 Task: Find a place to stay in Bowie, United States from August 3 to August 7, 2023, for 2 guests, with a price range of ₹4000 to ₹9000, 1 bedroom, 1 bed, 1 bathroom, and amenities like kitchen and free parking.
Action: Mouse moved to (444, 91)
Screenshot: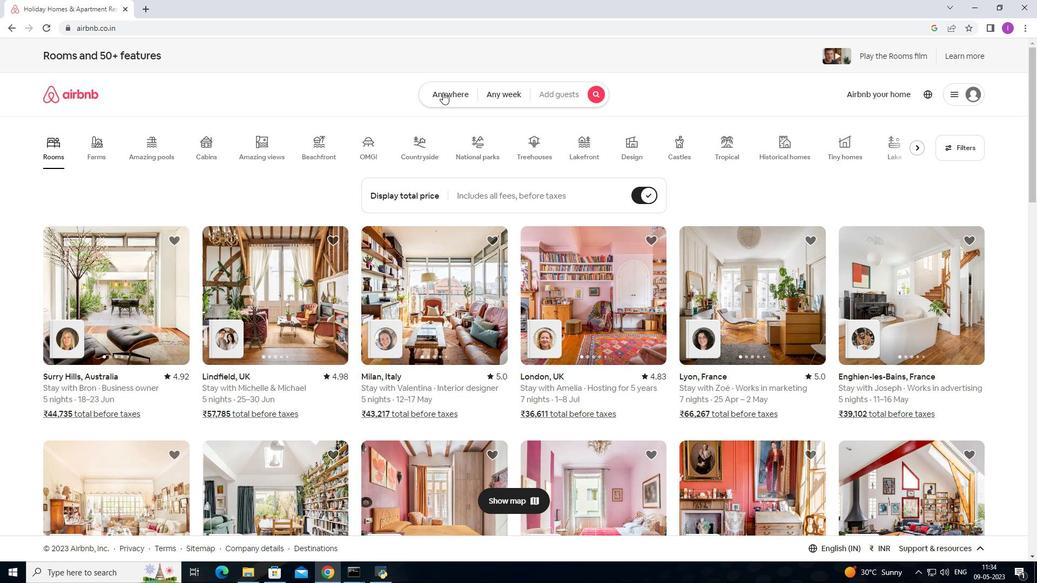 
Action: Mouse pressed left at (444, 91)
Screenshot: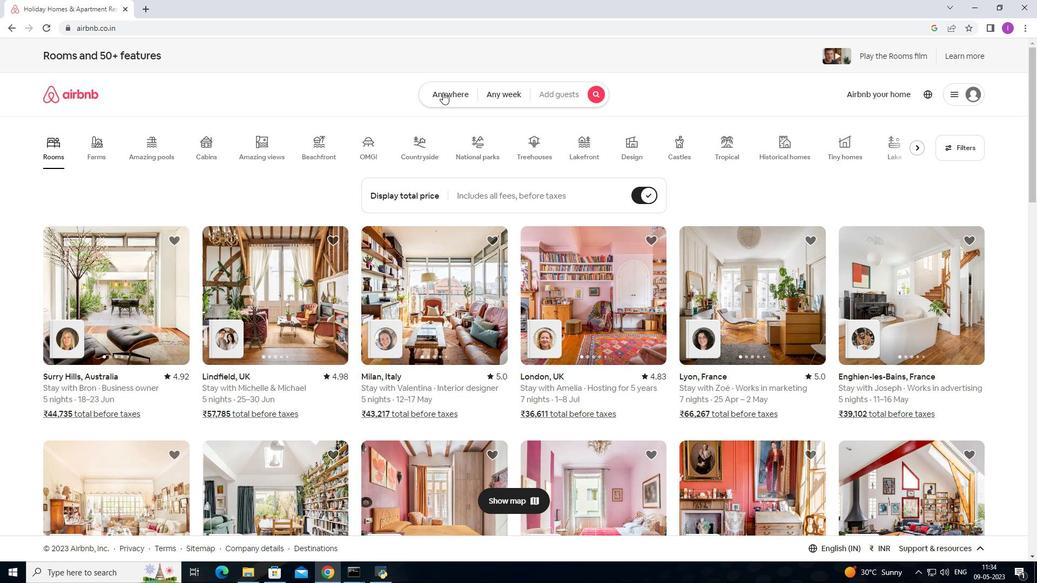 
Action: Mouse moved to (352, 131)
Screenshot: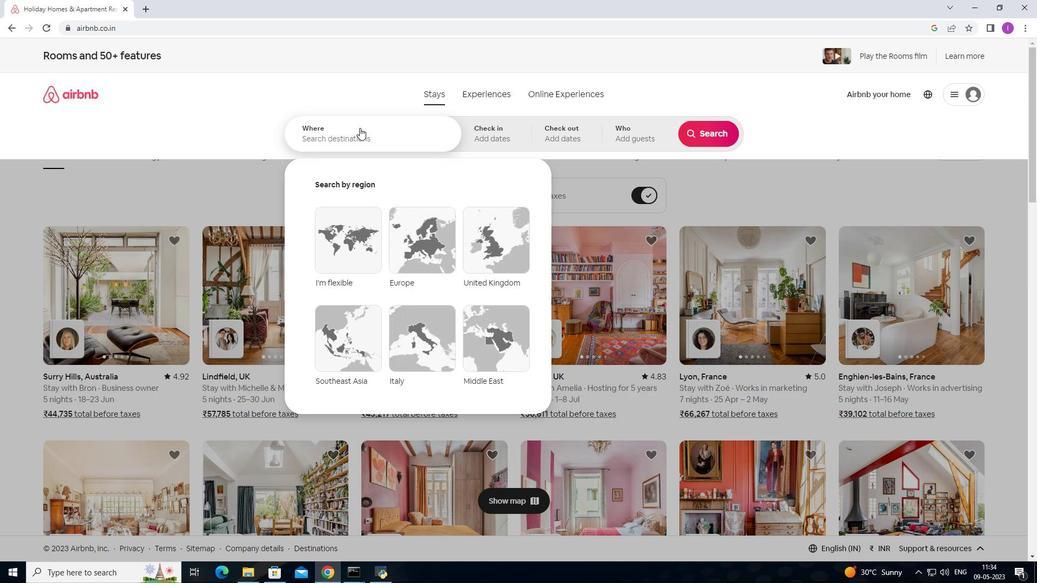
Action: Mouse pressed left at (352, 131)
Screenshot: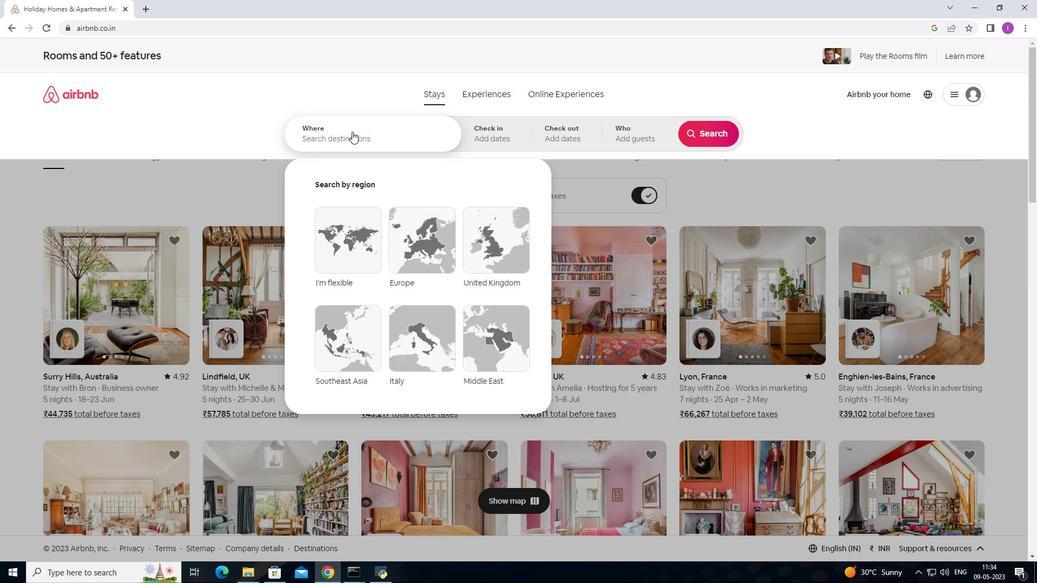 
Action: Mouse moved to (363, 130)
Screenshot: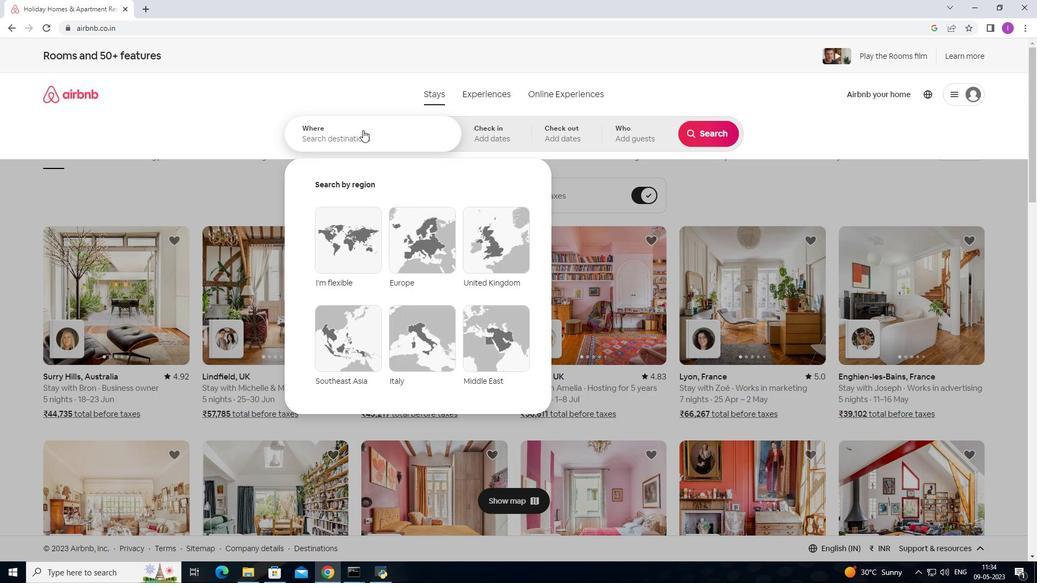 
Action: Key pressed <Key.shift><Key.shift><Key.shift><Key.shift><Key.shift><Key.shift><Key.shift><Key.shift><Key.shift><Key.shift><Key.shift><Key.shift>Bowie,<Key.shift>United<Key.space>states
Screenshot: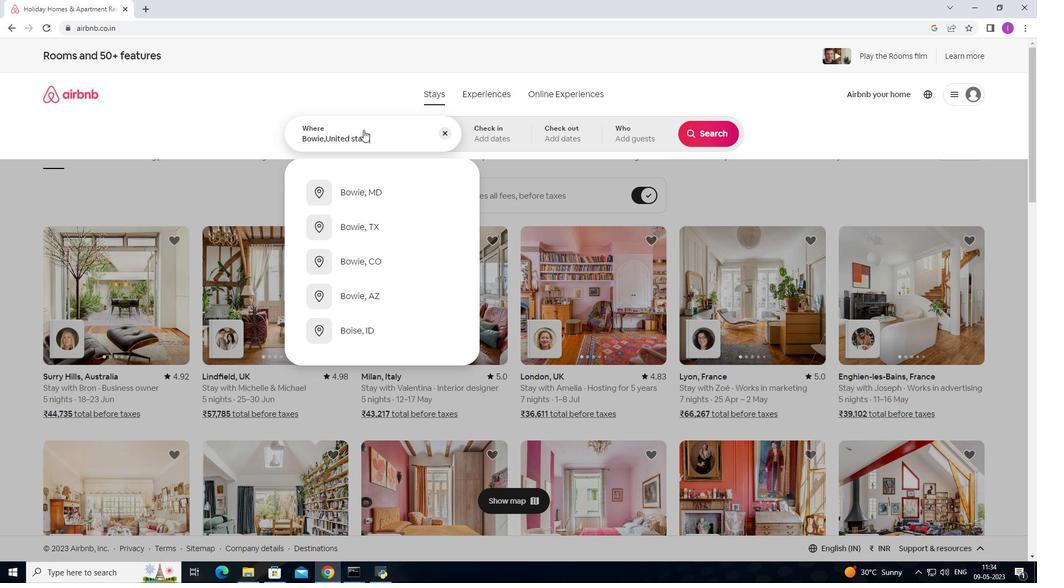 
Action: Mouse moved to (491, 139)
Screenshot: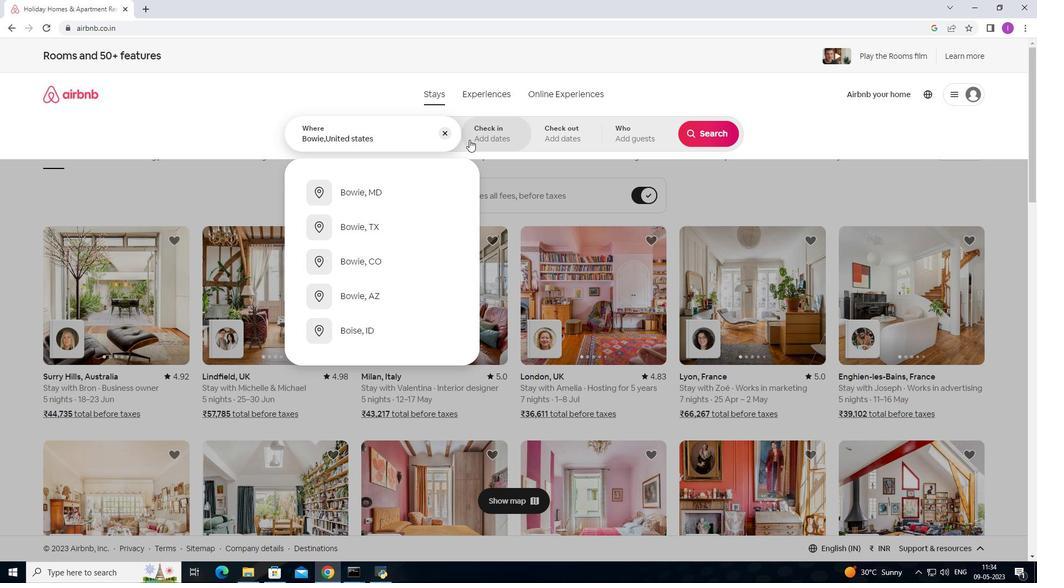 
Action: Mouse pressed left at (491, 139)
Screenshot: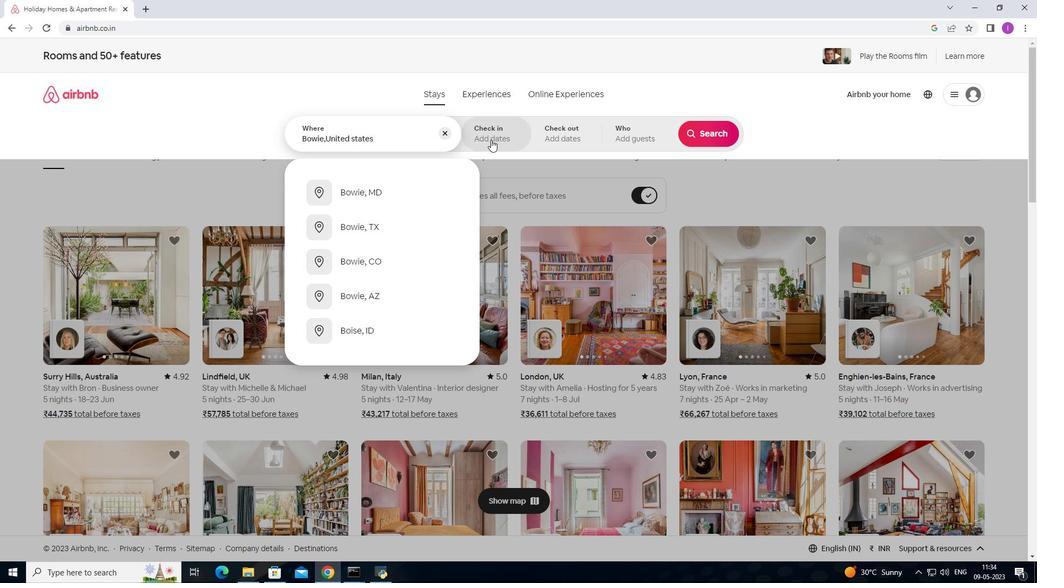 
Action: Mouse moved to (708, 214)
Screenshot: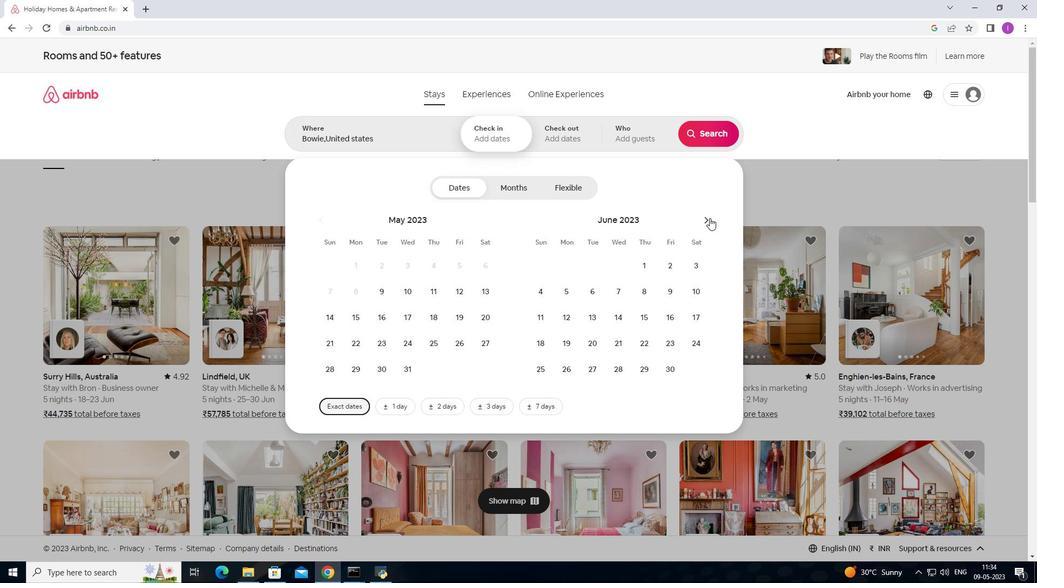 
Action: Mouse pressed left at (708, 214)
Screenshot: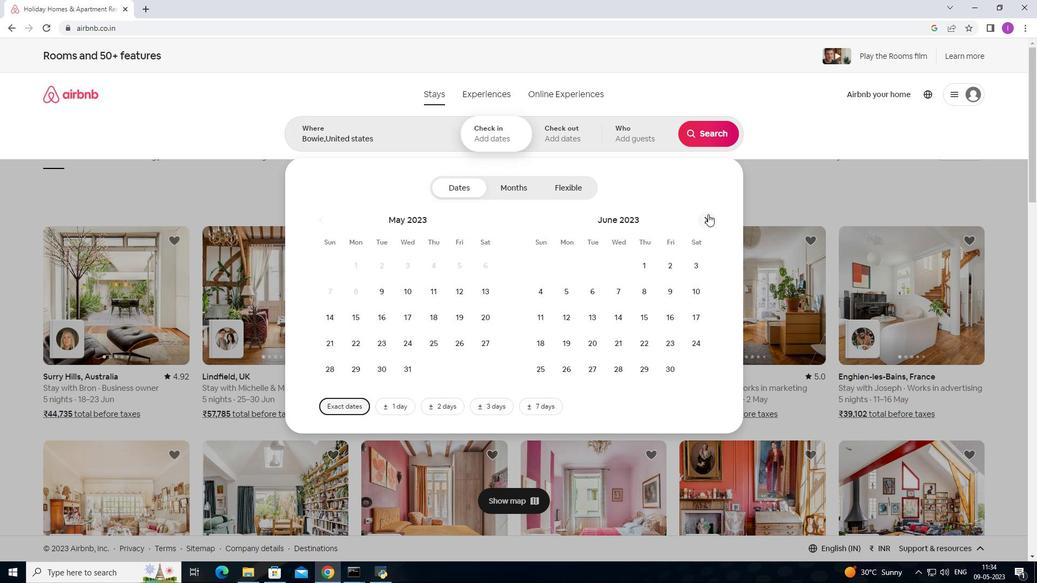 
Action: Mouse pressed left at (708, 214)
Screenshot: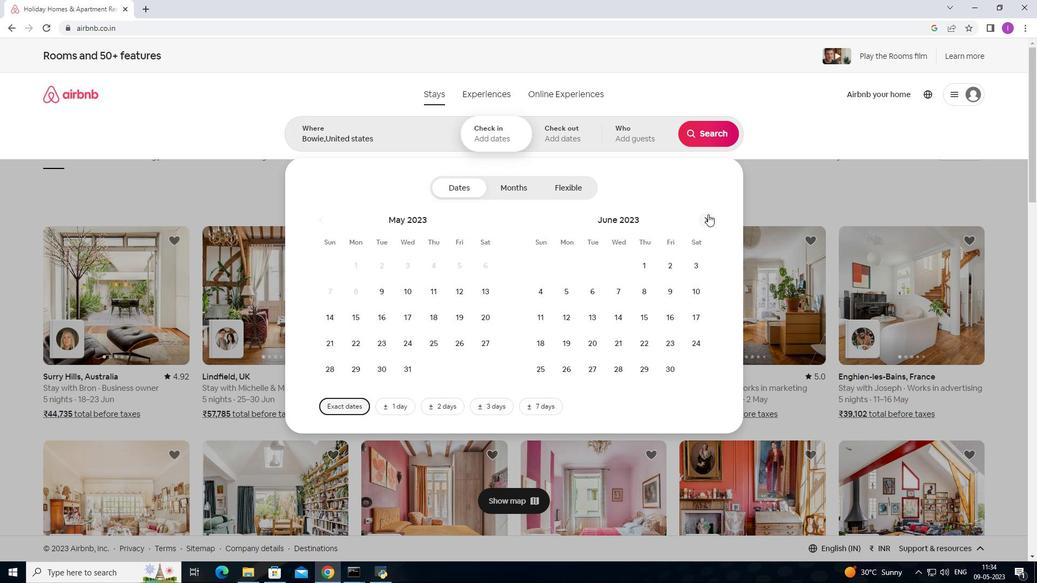 
Action: Mouse moved to (651, 270)
Screenshot: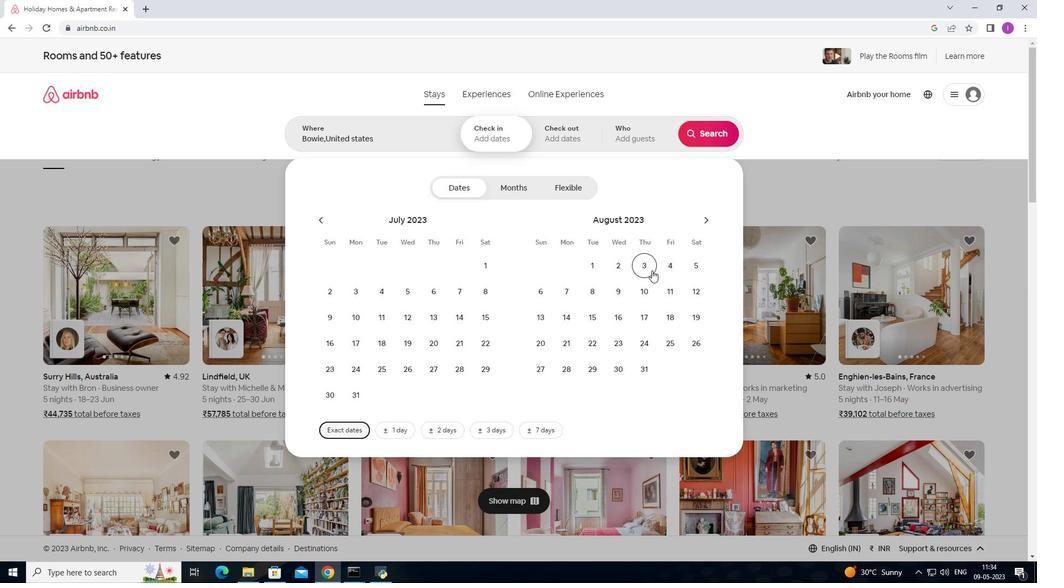 
Action: Mouse pressed left at (651, 270)
Screenshot: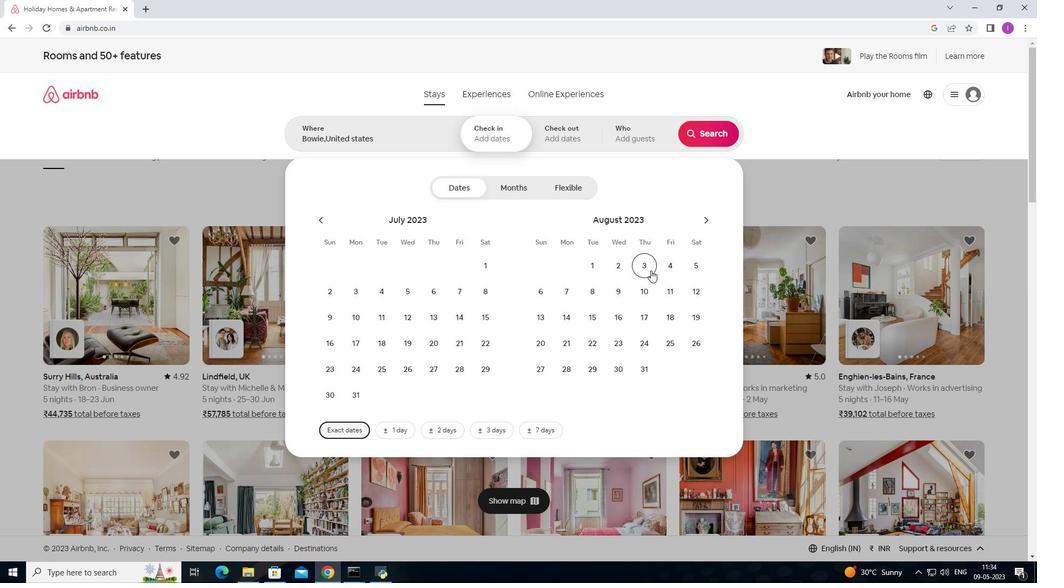 
Action: Mouse moved to (570, 297)
Screenshot: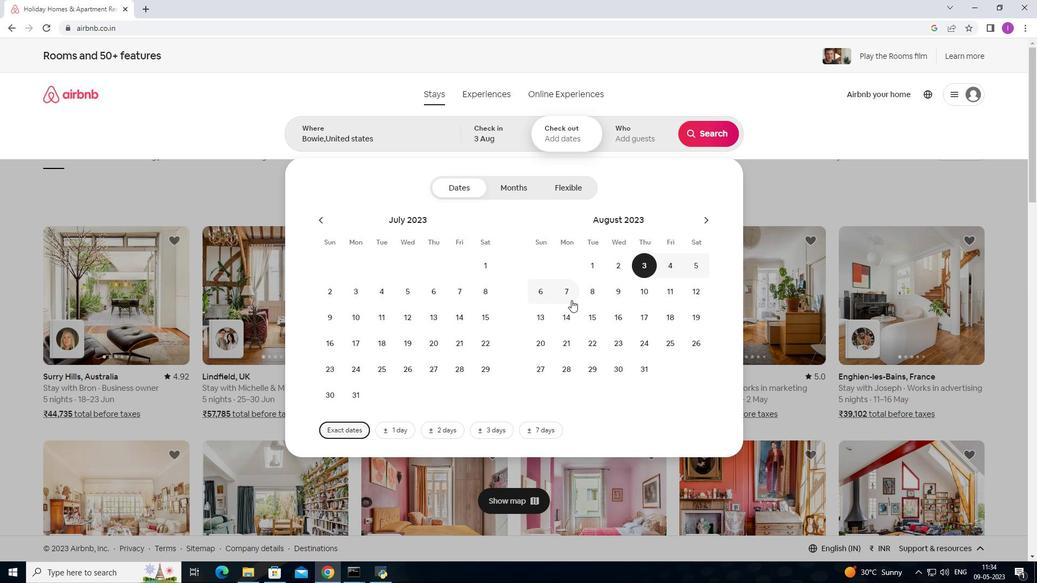 
Action: Mouse pressed left at (570, 297)
Screenshot: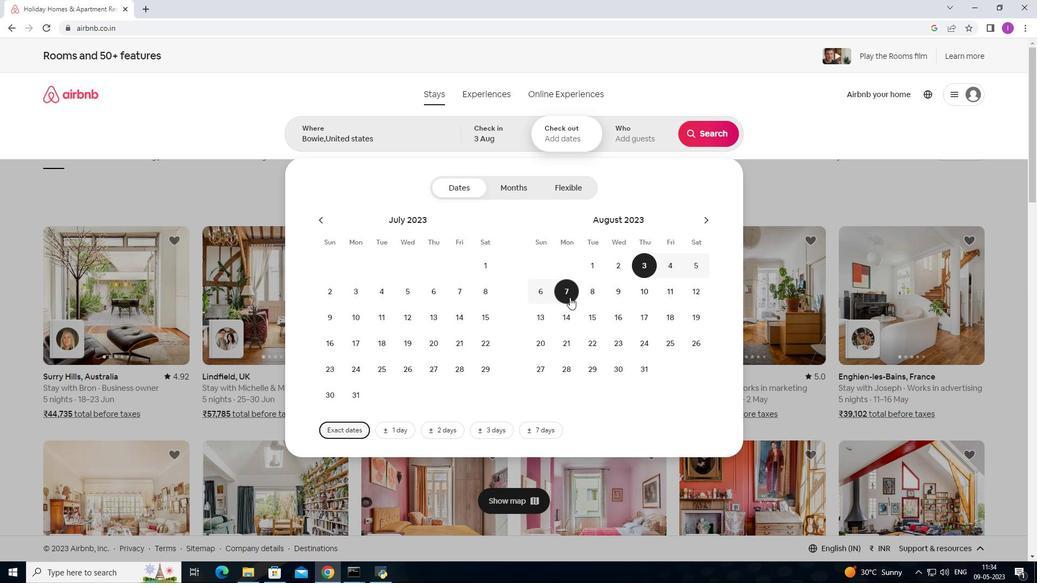 
Action: Mouse moved to (636, 130)
Screenshot: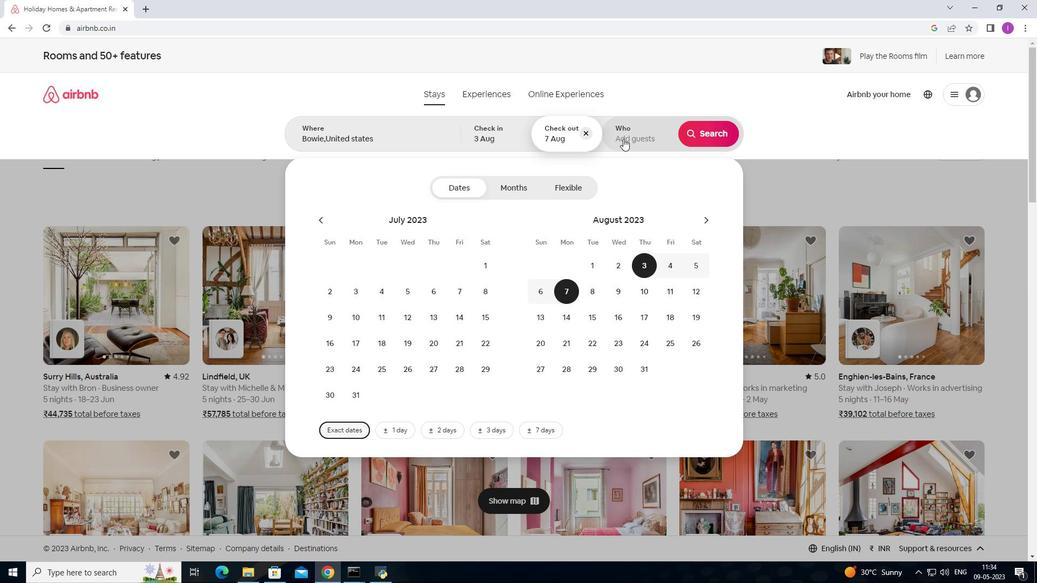 
Action: Mouse pressed left at (636, 130)
Screenshot: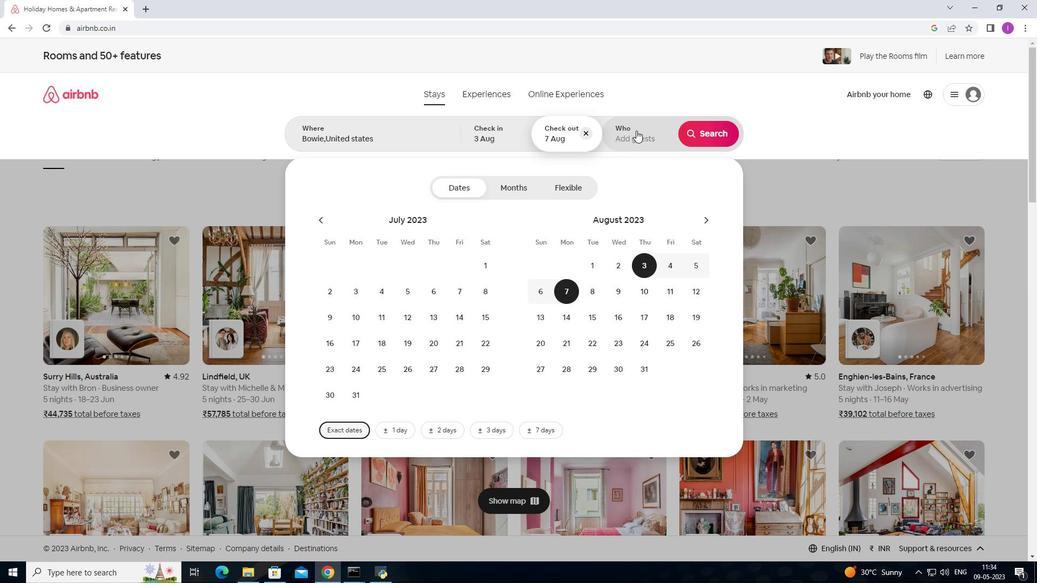 
Action: Mouse moved to (707, 190)
Screenshot: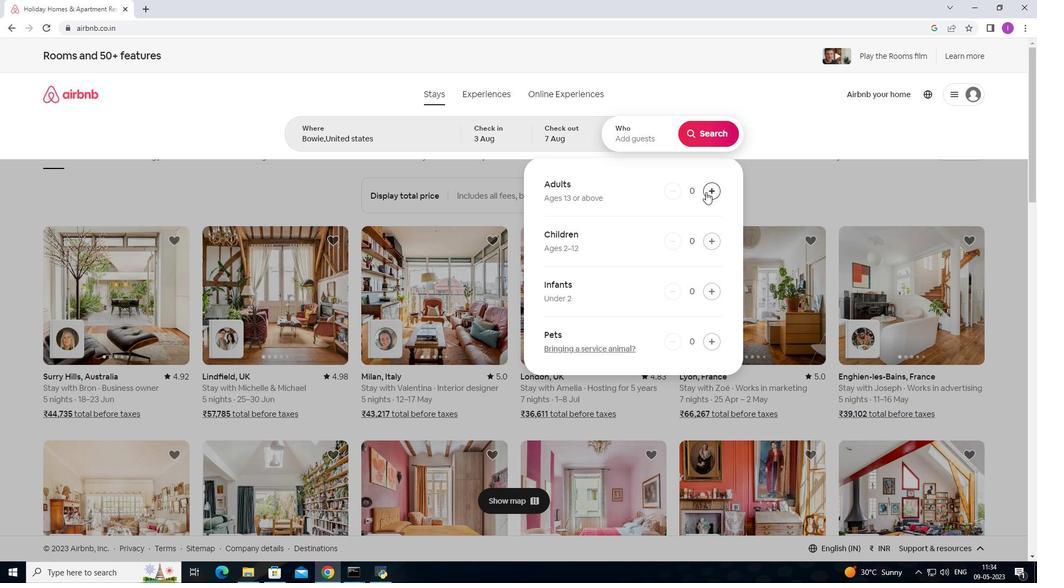 
Action: Mouse pressed left at (707, 190)
Screenshot: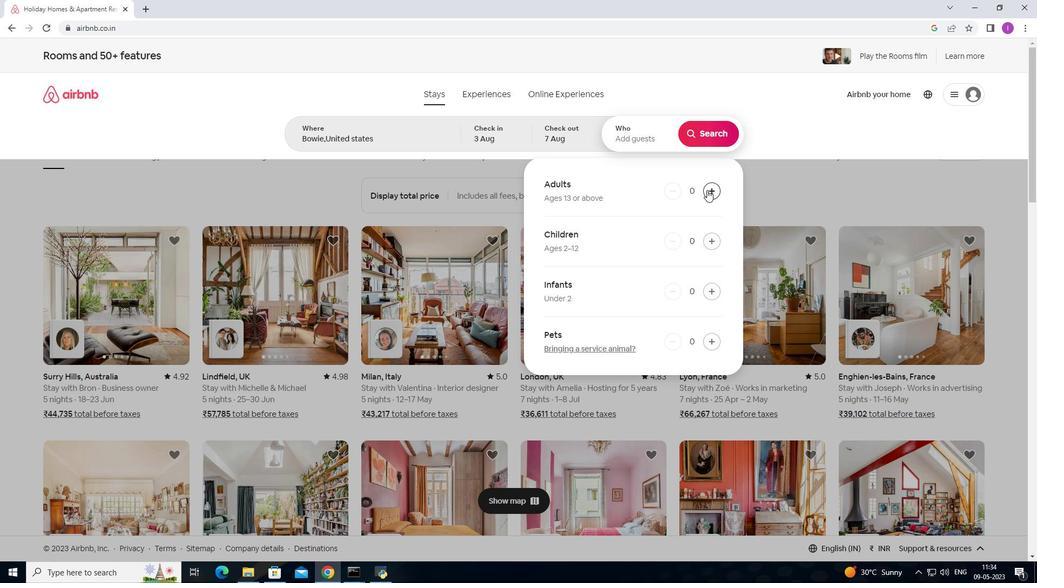 
Action: Mouse pressed left at (707, 190)
Screenshot: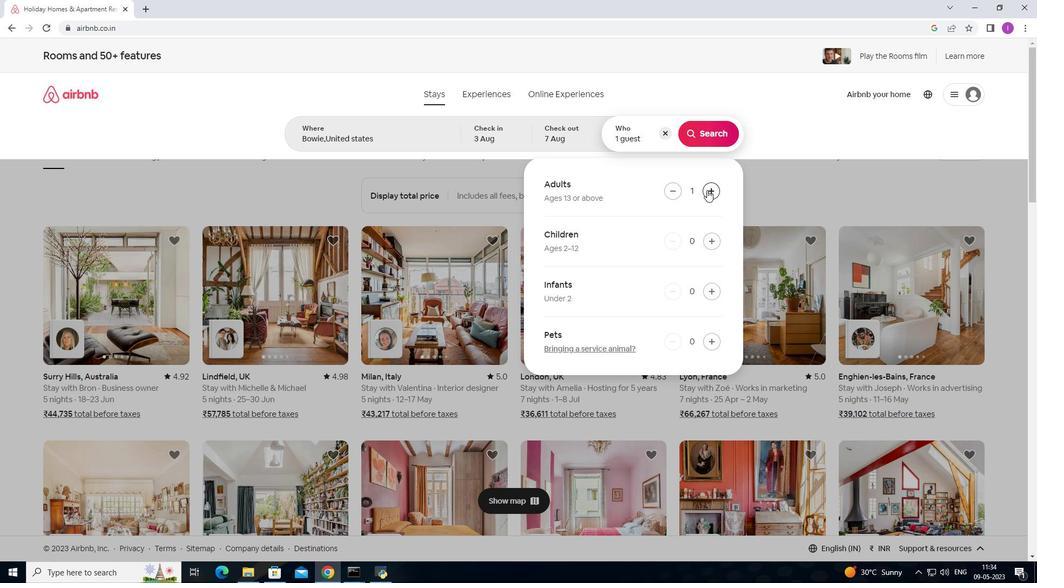 
Action: Mouse moved to (717, 135)
Screenshot: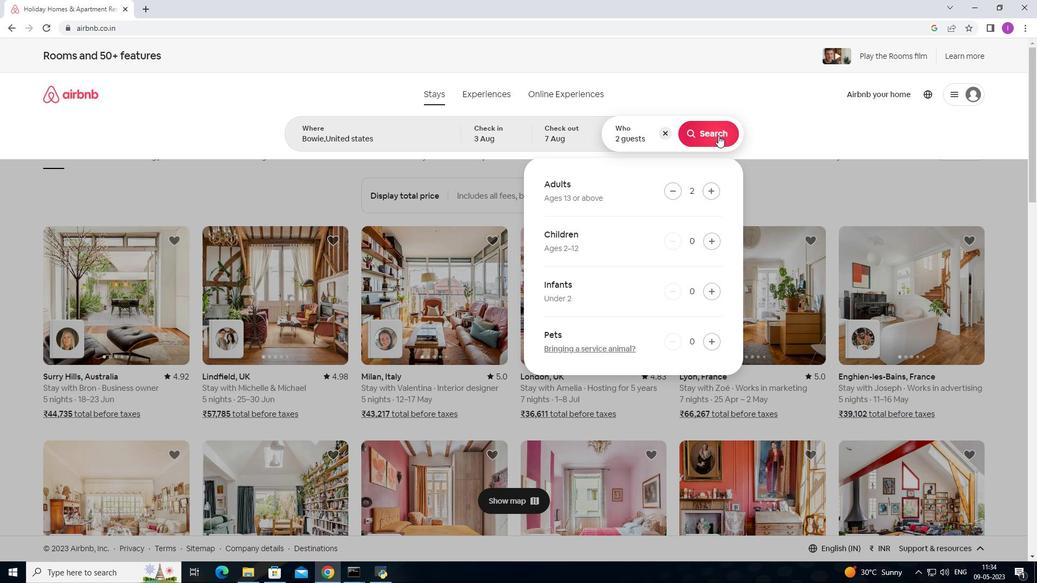 
Action: Mouse pressed left at (717, 135)
Screenshot: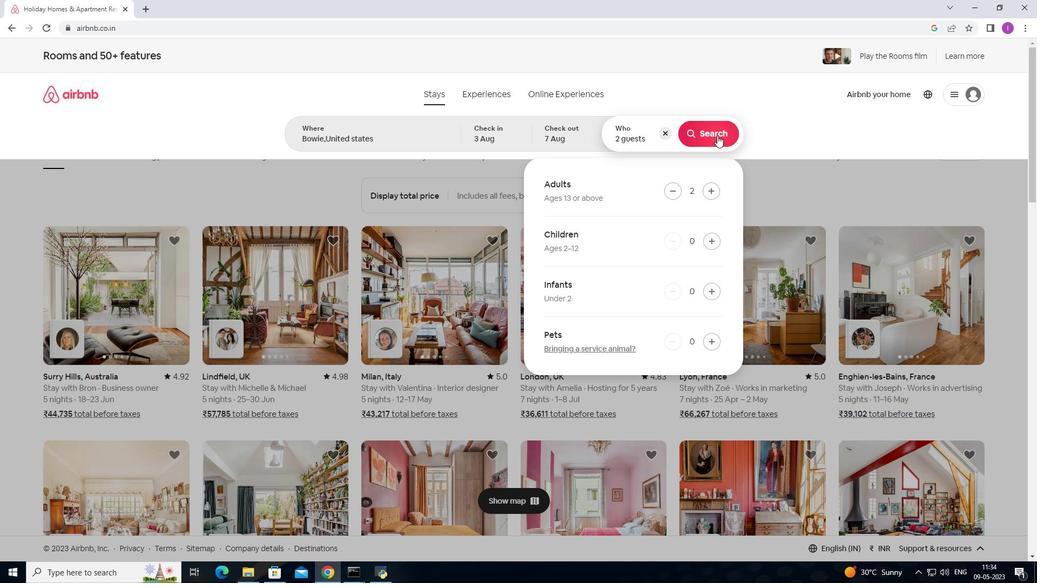 
Action: Mouse moved to (1006, 99)
Screenshot: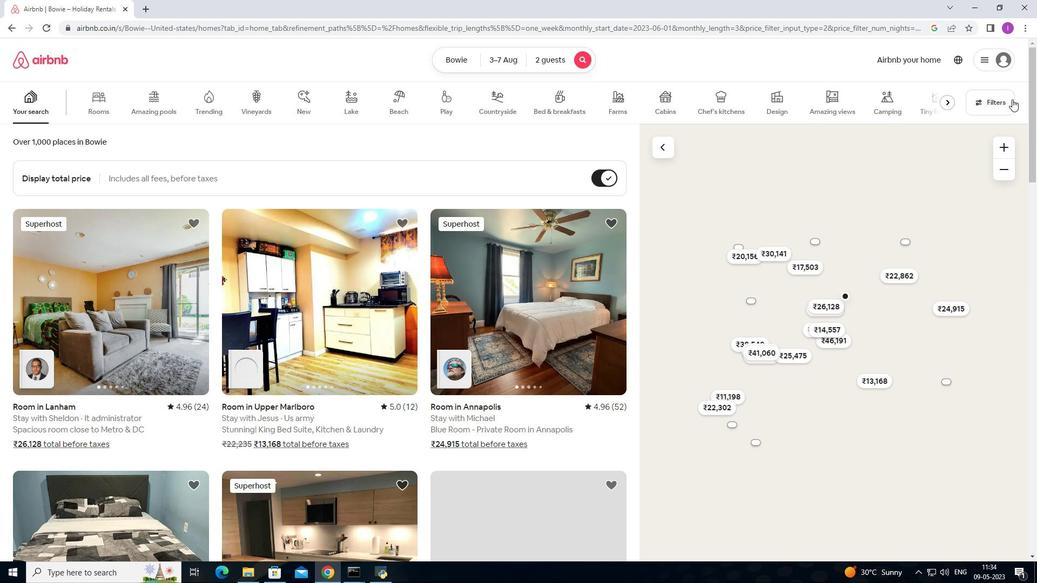 
Action: Mouse pressed left at (1006, 99)
Screenshot: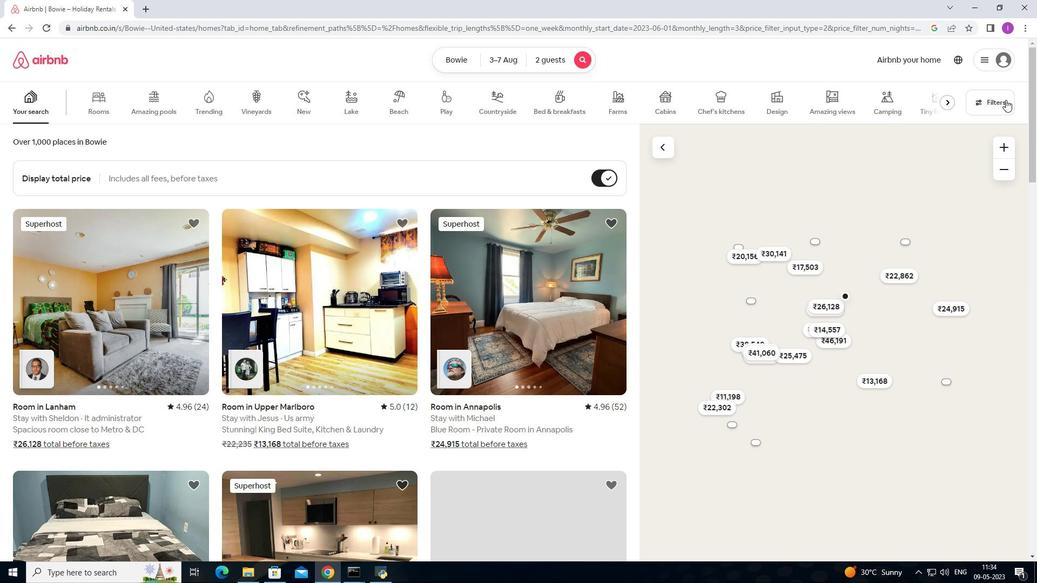 
Action: Mouse moved to (394, 363)
Screenshot: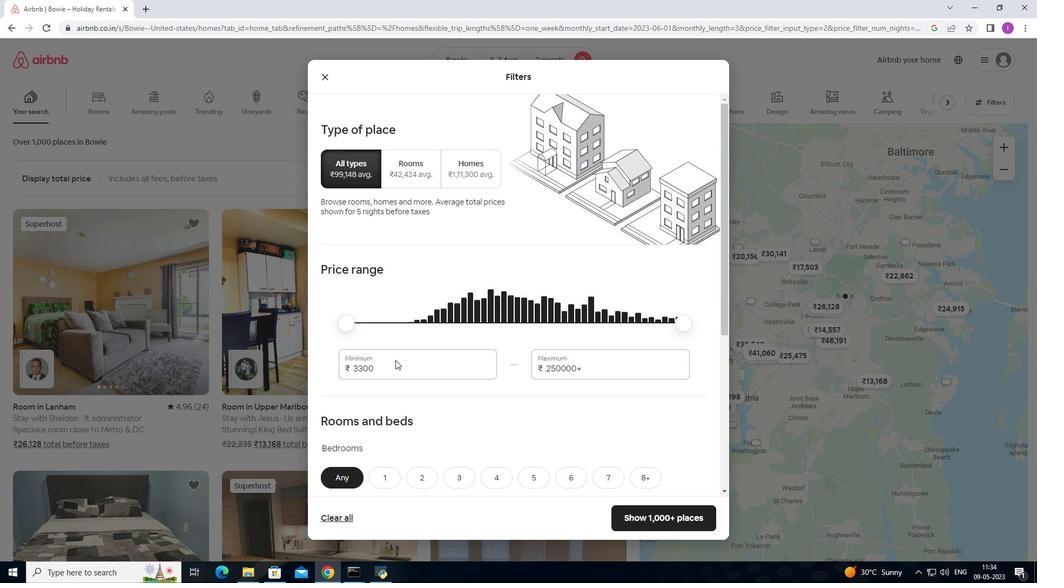 
Action: Mouse pressed left at (394, 363)
Screenshot: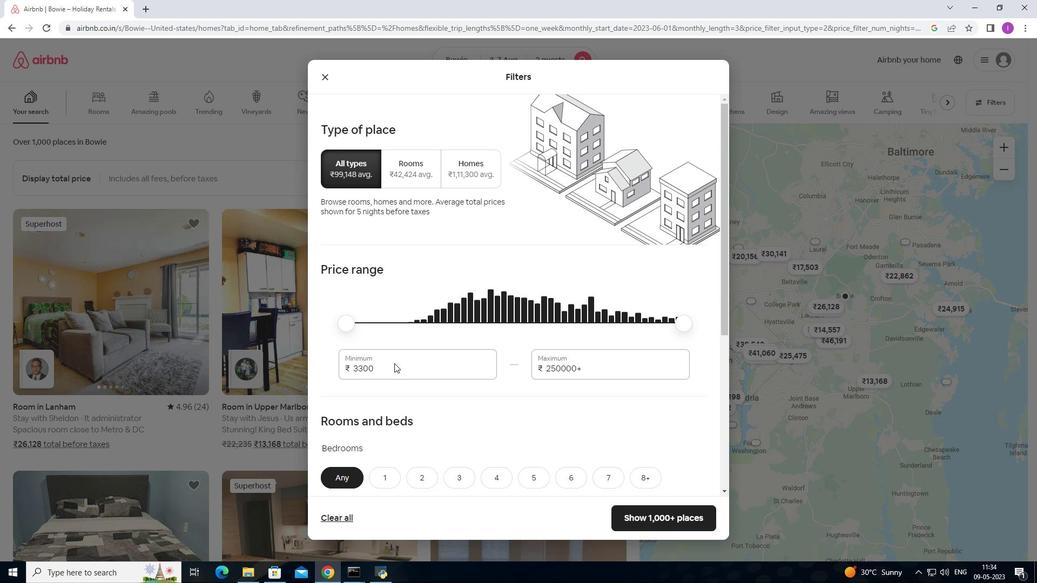 
Action: Mouse moved to (343, 357)
Screenshot: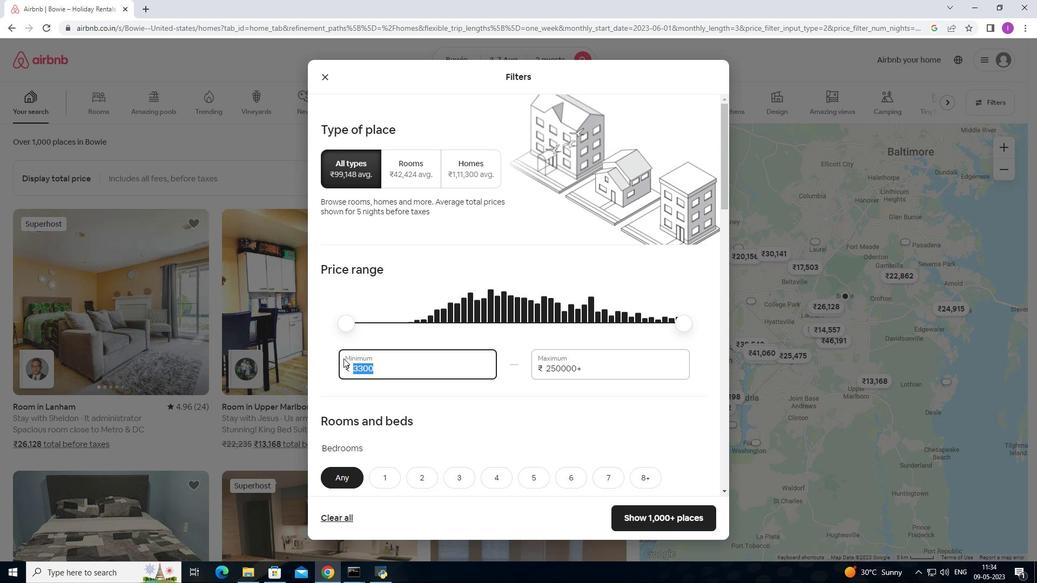 
Action: Key pressed 4
Screenshot: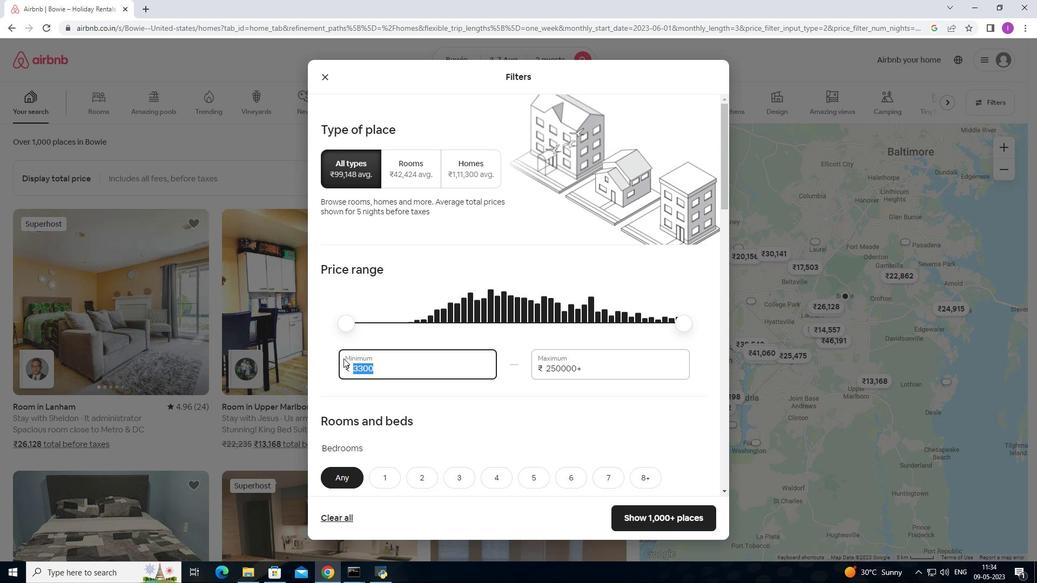 
Action: Mouse moved to (343, 355)
Screenshot: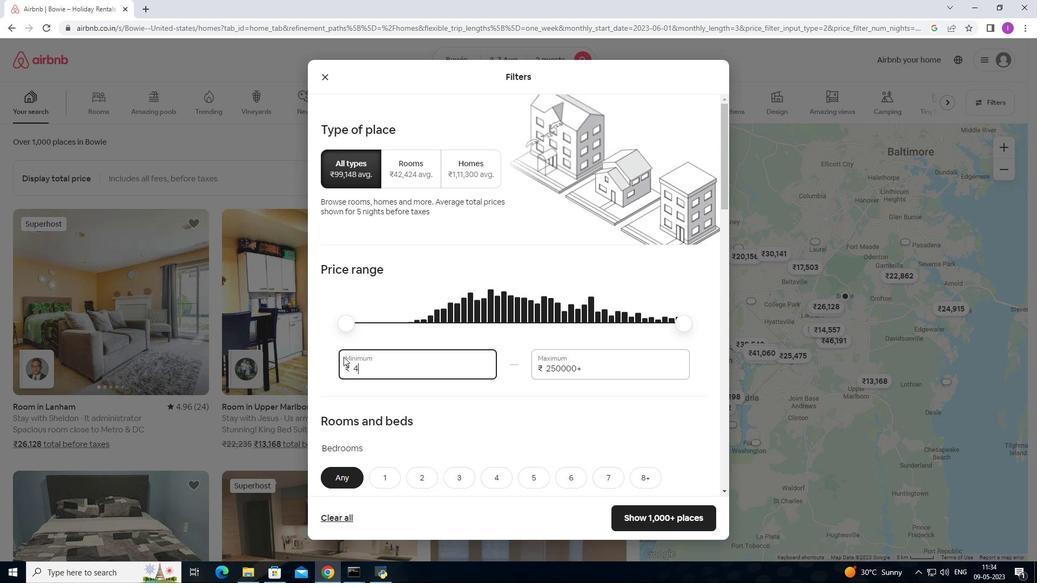 
Action: Key pressed 00
Screenshot: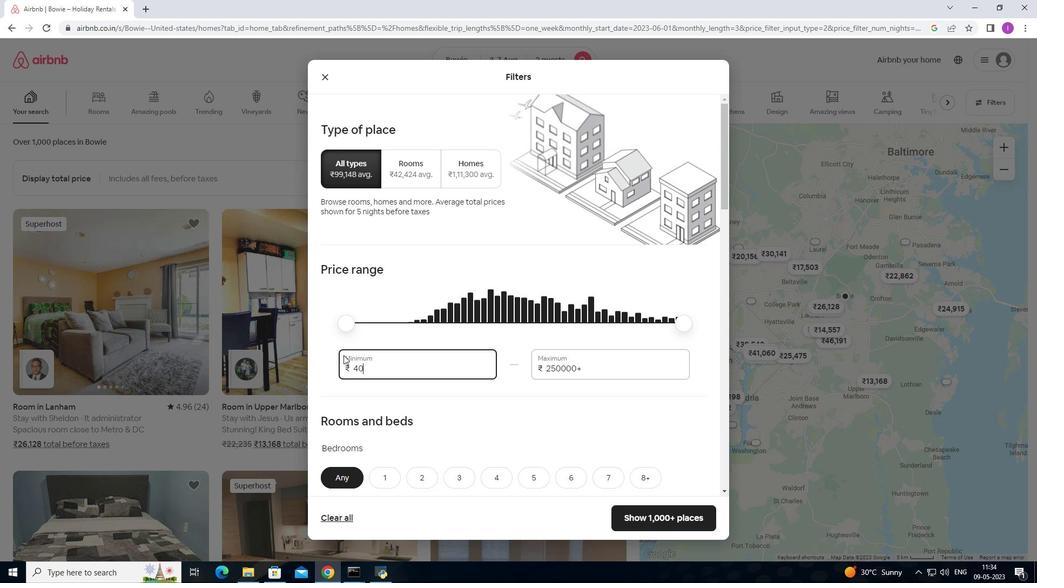 
Action: Mouse moved to (343, 354)
Screenshot: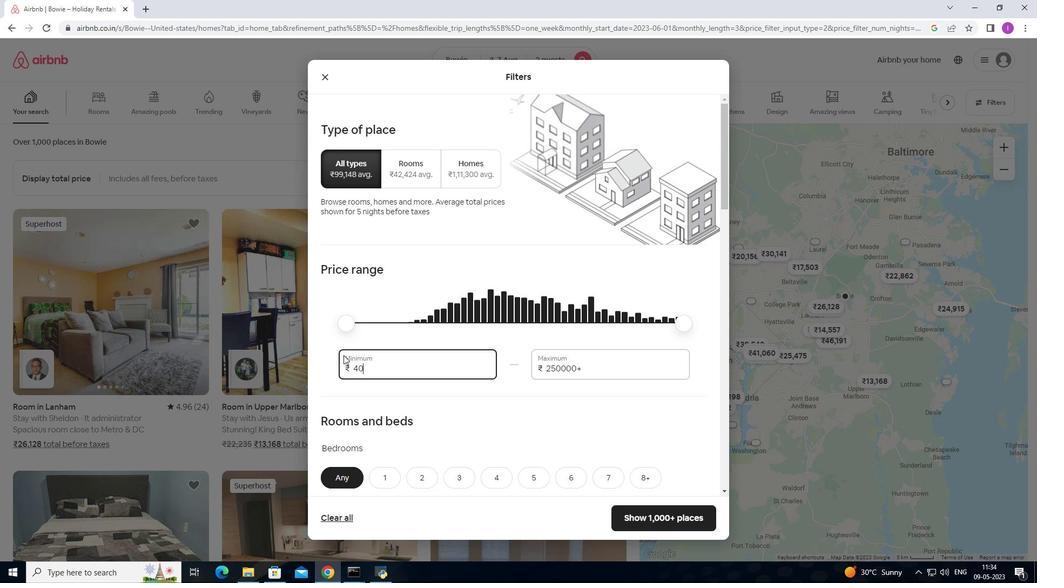 
Action: Key pressed 0
Screenshot: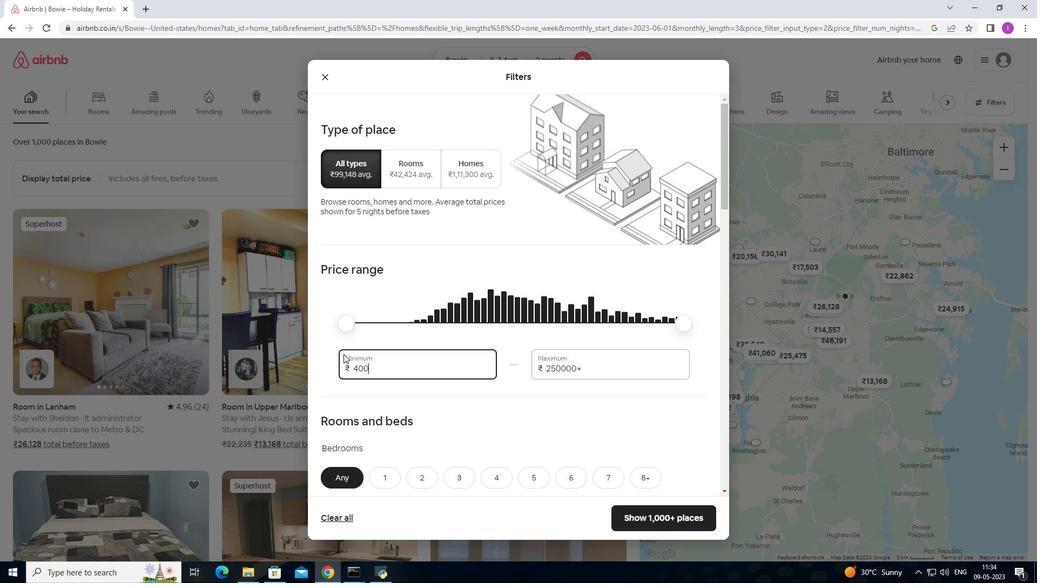 
Action: Mouse moved to (590, 369)
Screenshot: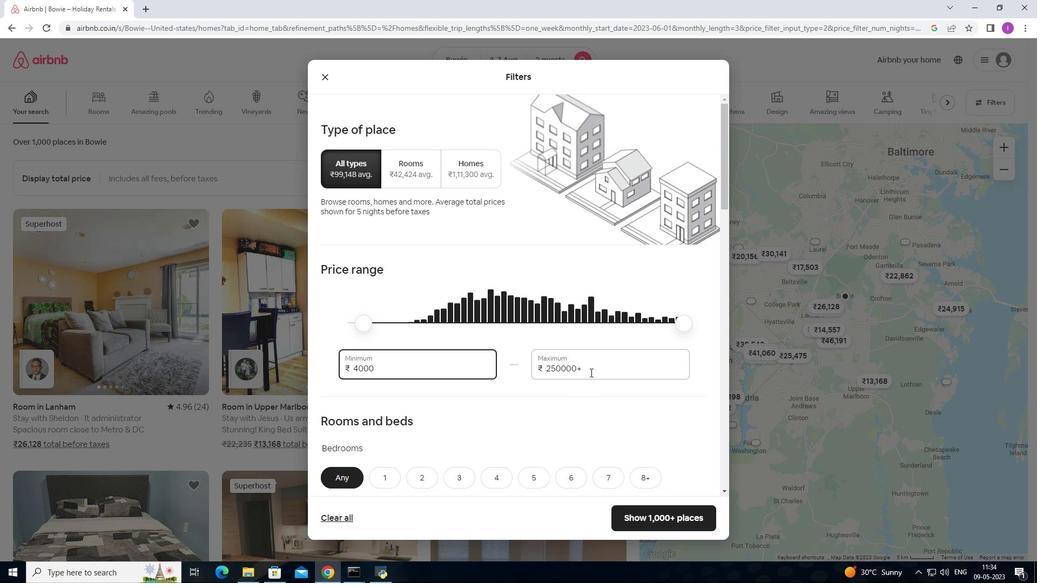 
Action: Mouse pressed left at (590, 369)
Screenshot: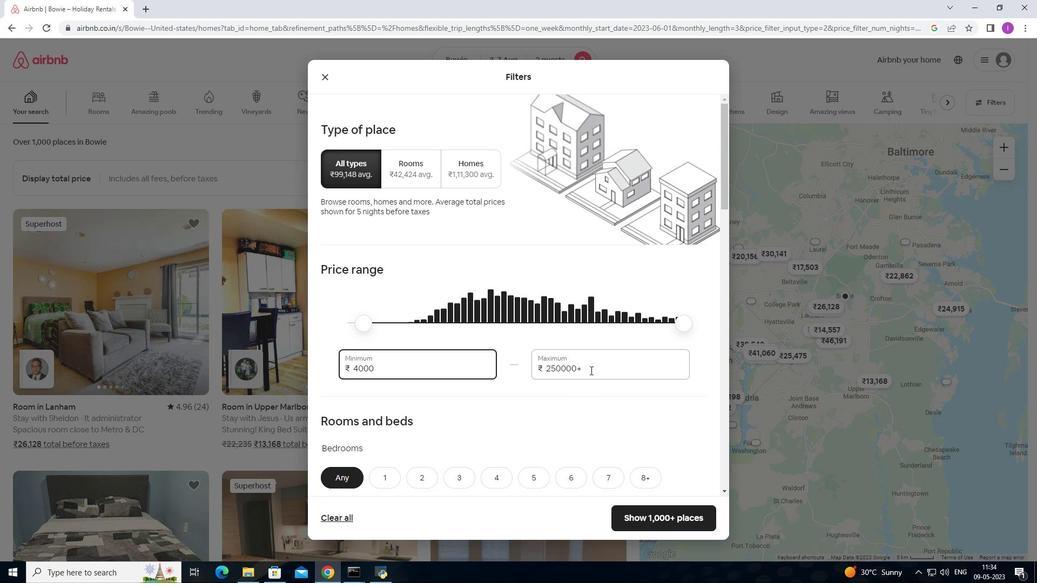 
Action: Mouse moved to (526, 375)
Screenshot: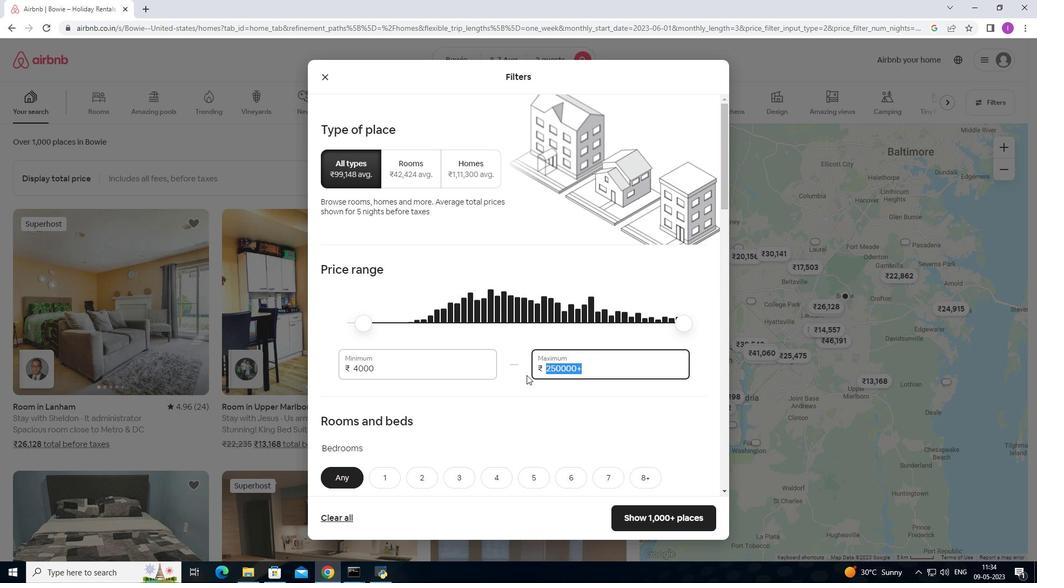 
Action: Key pressed 9
Screenshot: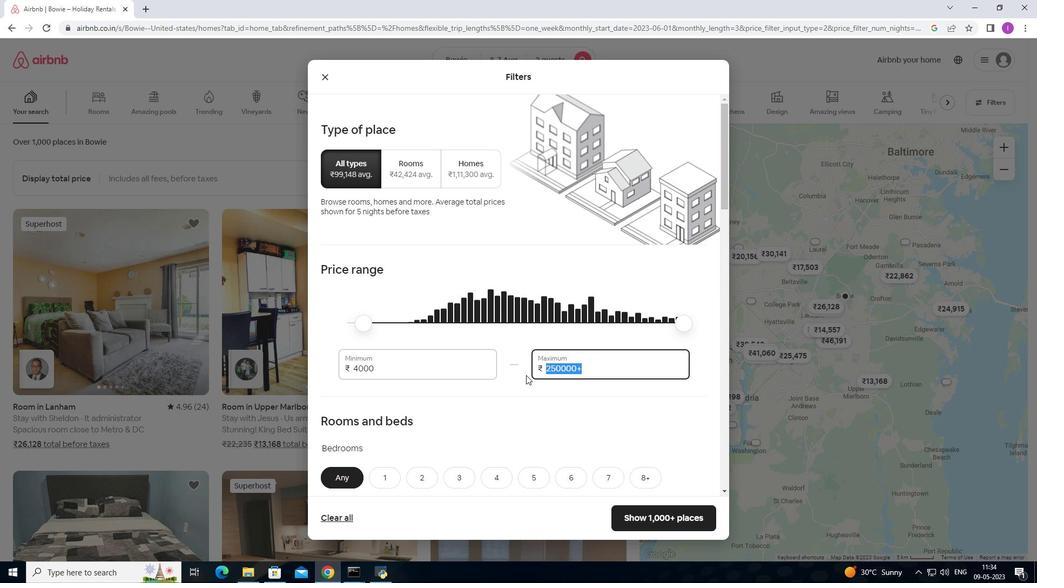 
Action: Mouse moved to (526, 375)
Screenshot: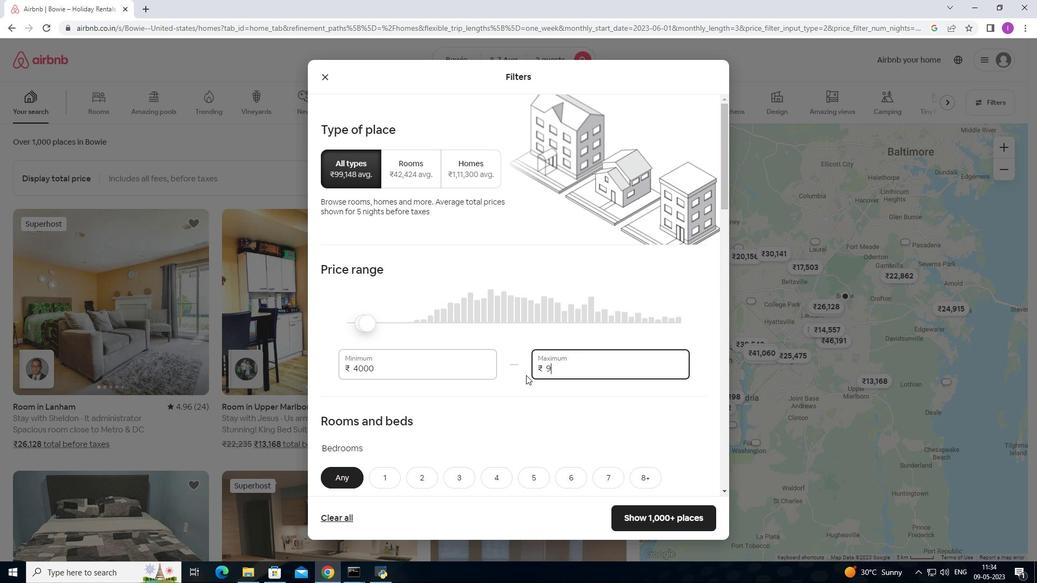 
Action: Key pressed 000
Screenshot: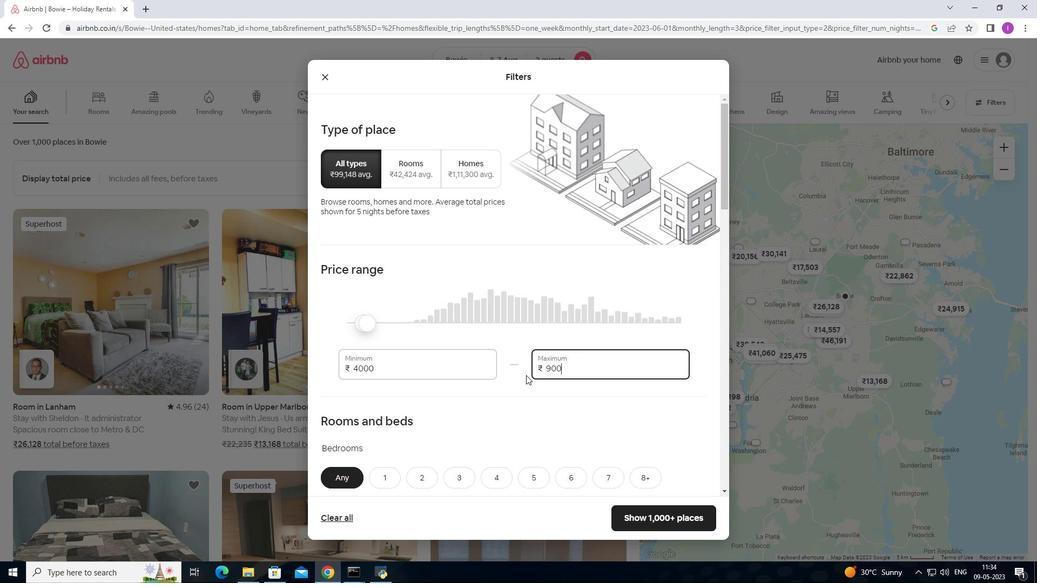 
Action: Mouse moved to (515, 368)
Screenshot: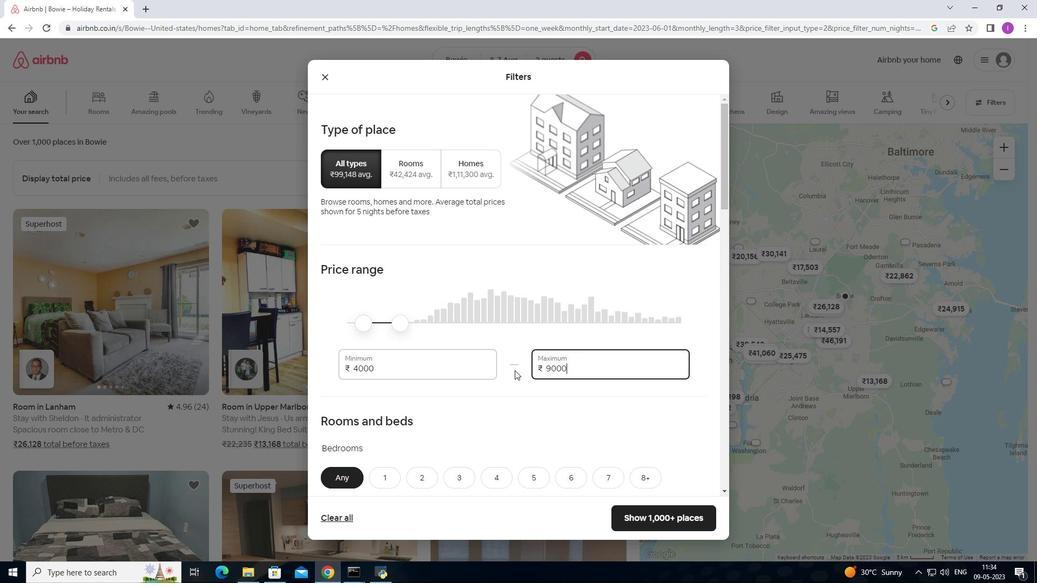 
Action: Mouse scrolled (515, 368) with delta (0, 0)
Screenshot: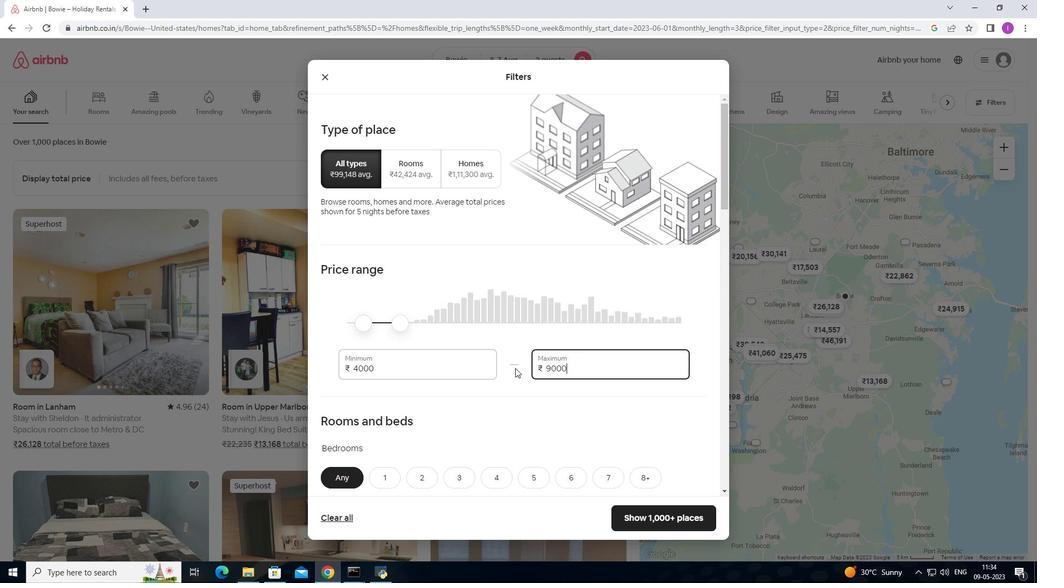
Action: Mouse scrolled (515, 368) with delta (0, 0)
Screenshot: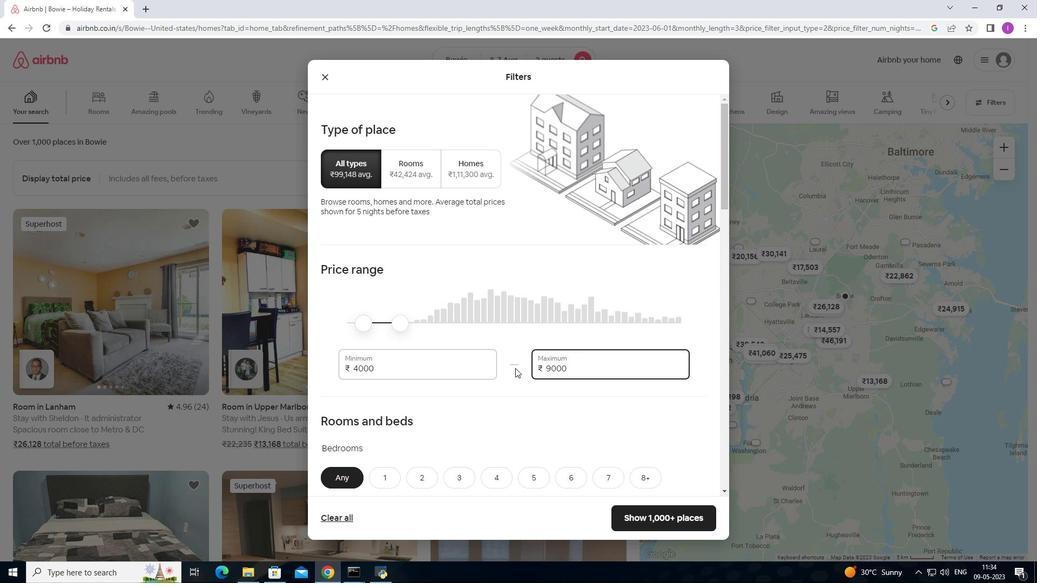 
Action: Mouse moved to (515, 368)
Screenshot: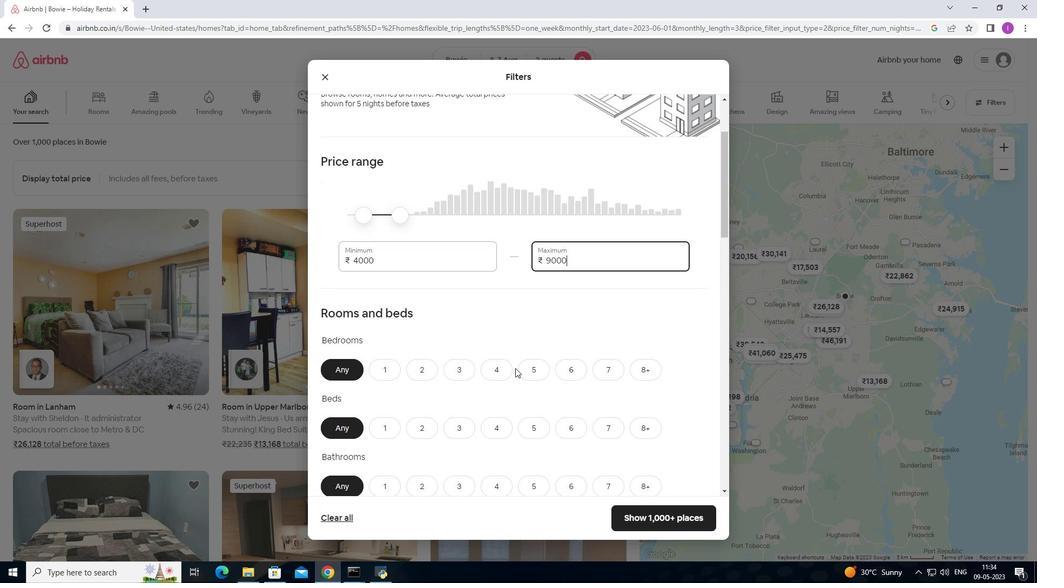 
Action: Mouse scrolled (515, 368) with delta (0, 0)
Screenshot: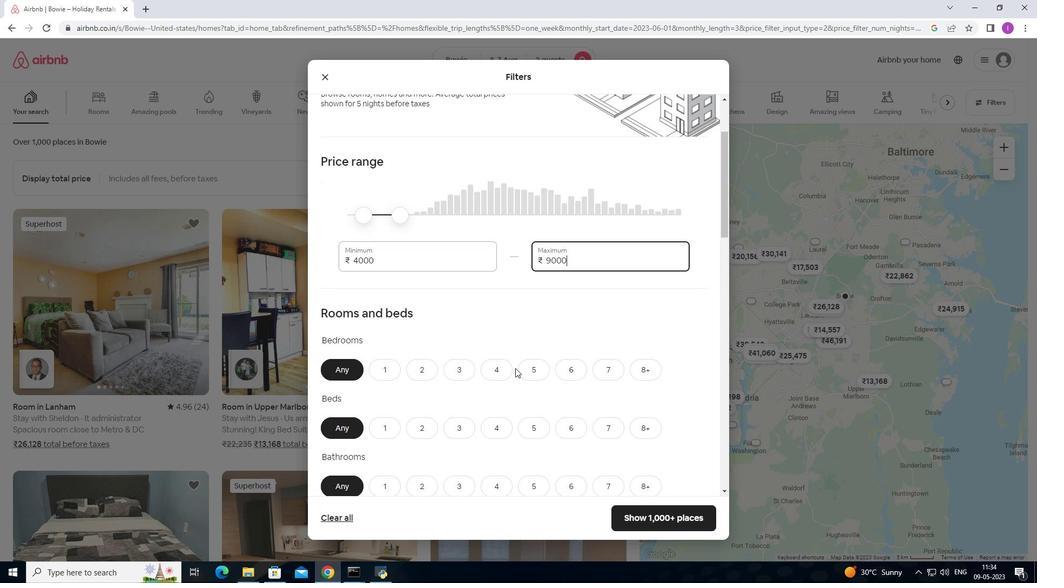 
Action: Mouse moved to (517, 367)
Screenshot: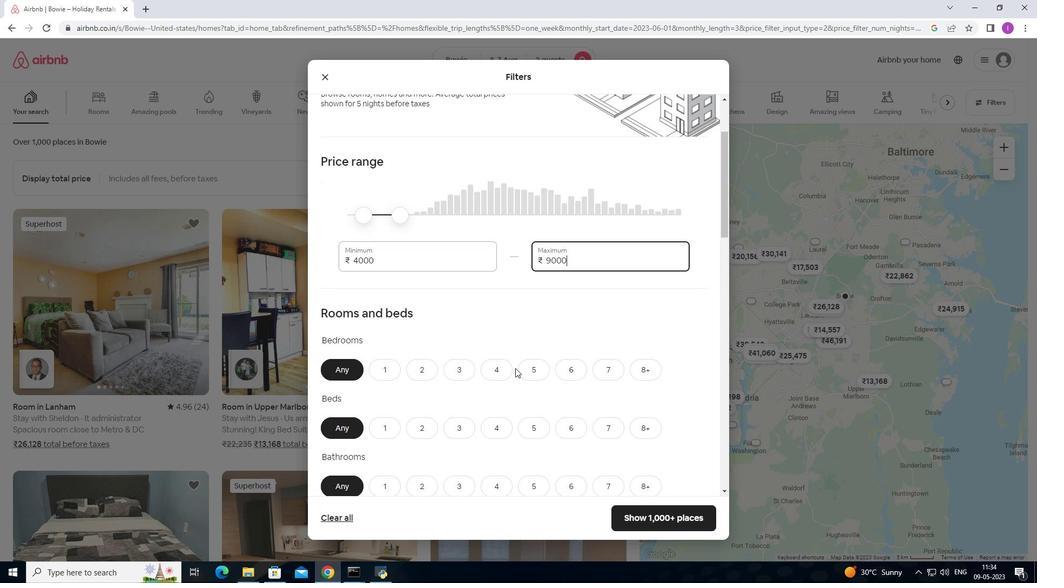 
Action: Mouse scrolled (517, 366) with delta (0, 0)
Screenshot: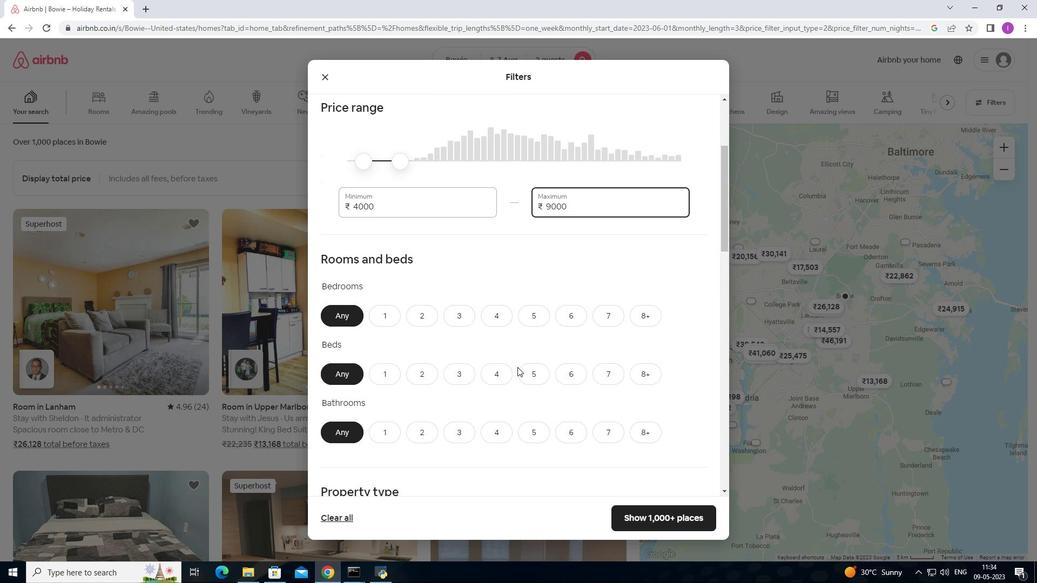 
Action: Mouse moved to (519, 364)
Screenshot: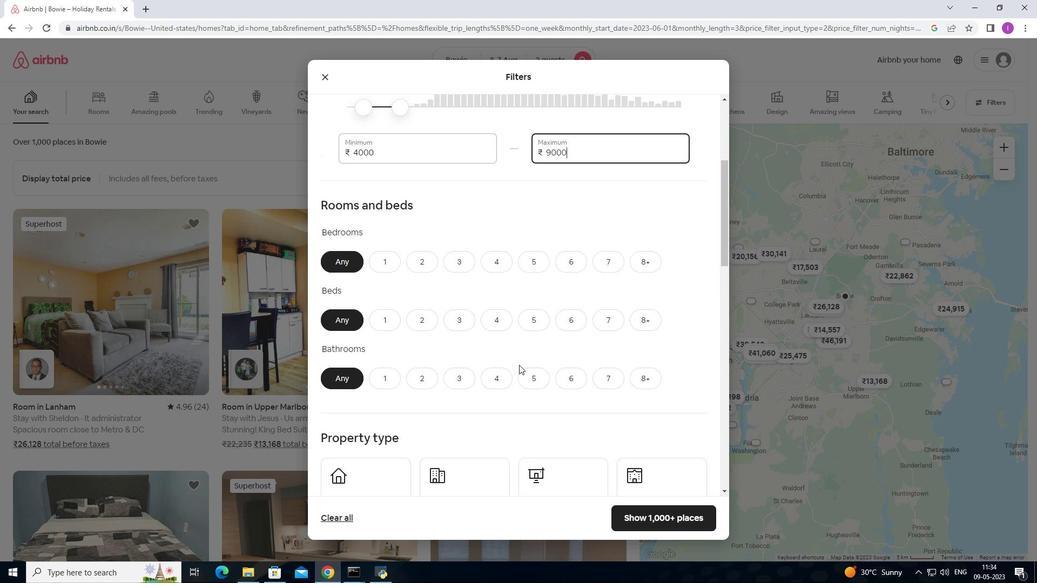 
Action: Mouse scrolled (519, 363) with delta (0, 0)
Screenshot: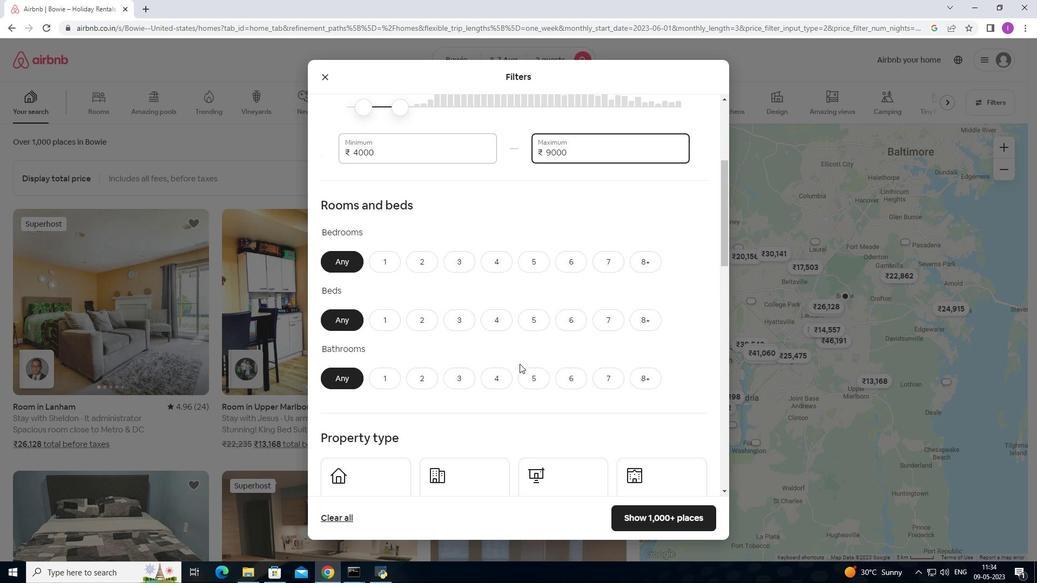 
Action: Mouse moved to (386, 210)
Screenshot: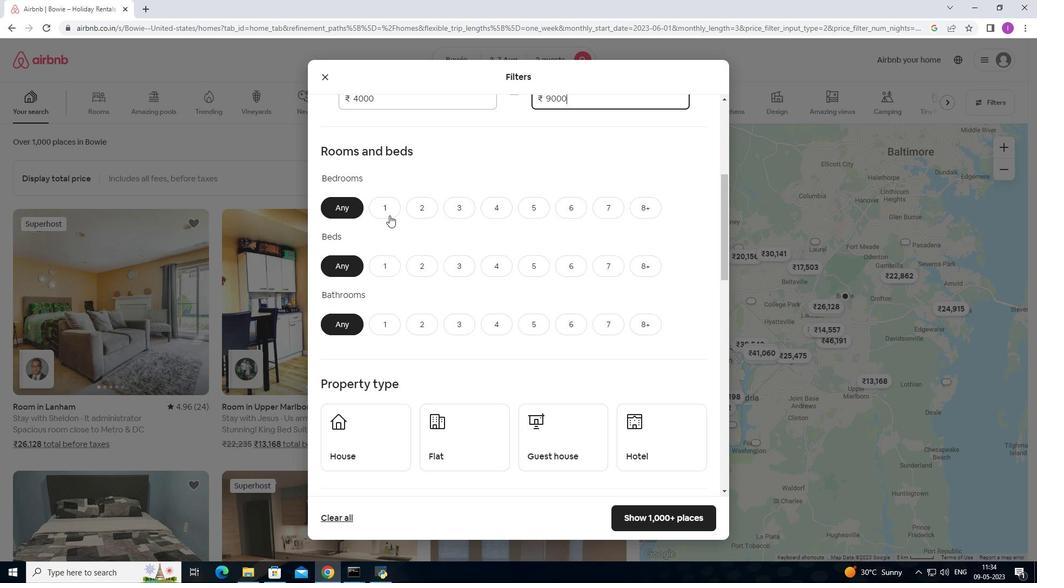 
Action: Mouse pressed left at (386, 210)
Screenshot: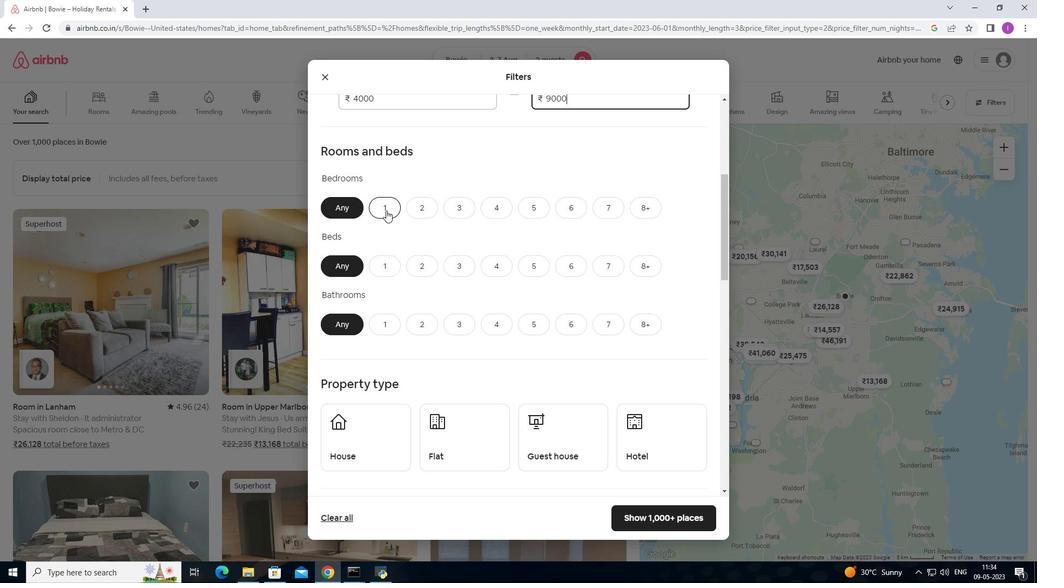 
Action: Mouse moved to (382, 266)
Screenshot: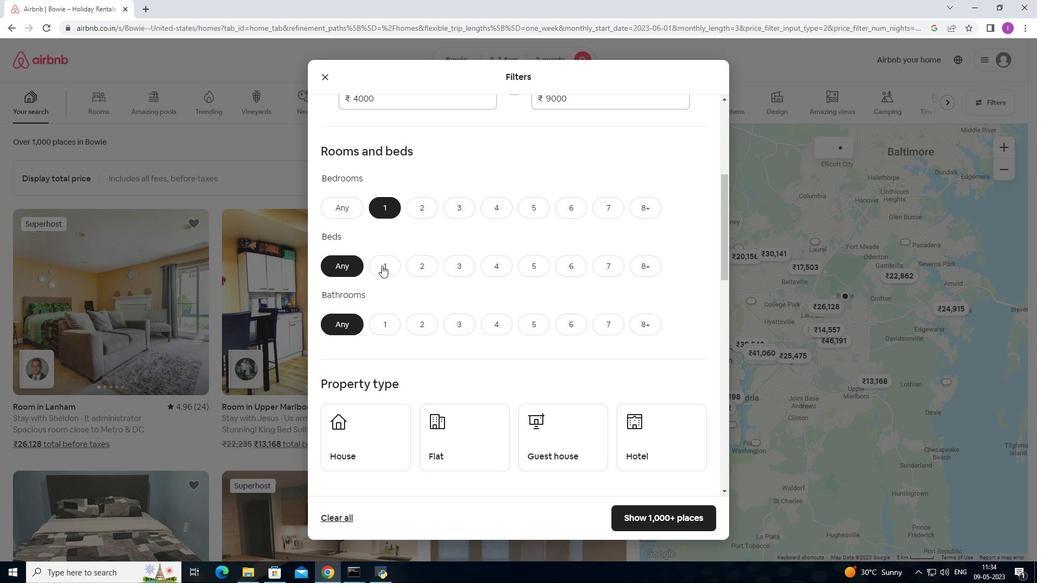 
Action: Mouse pressed left at (382, 266)
Screenshot: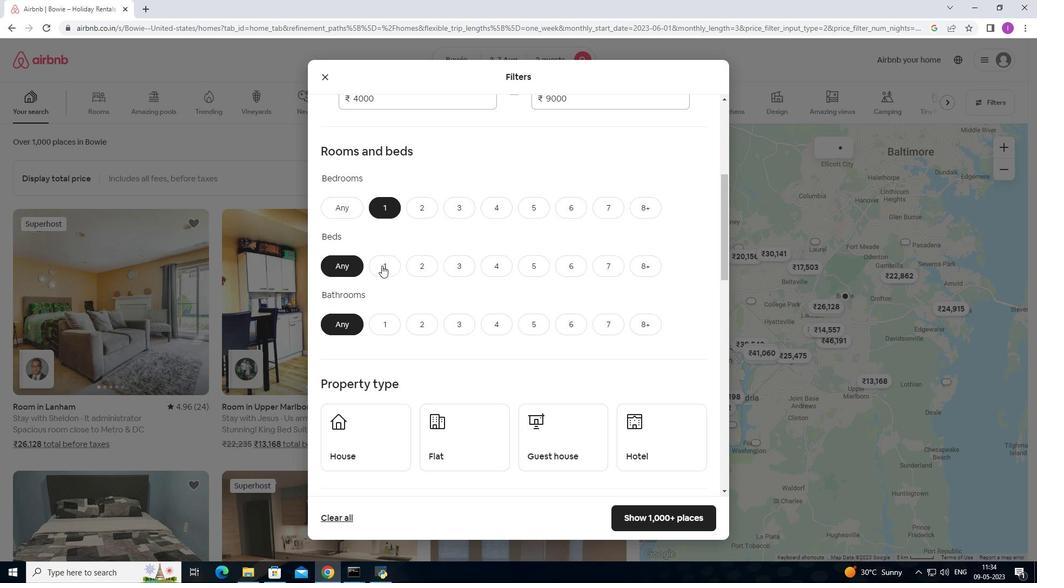 
Action: Mouse moved to (386, 328)
Screenshot: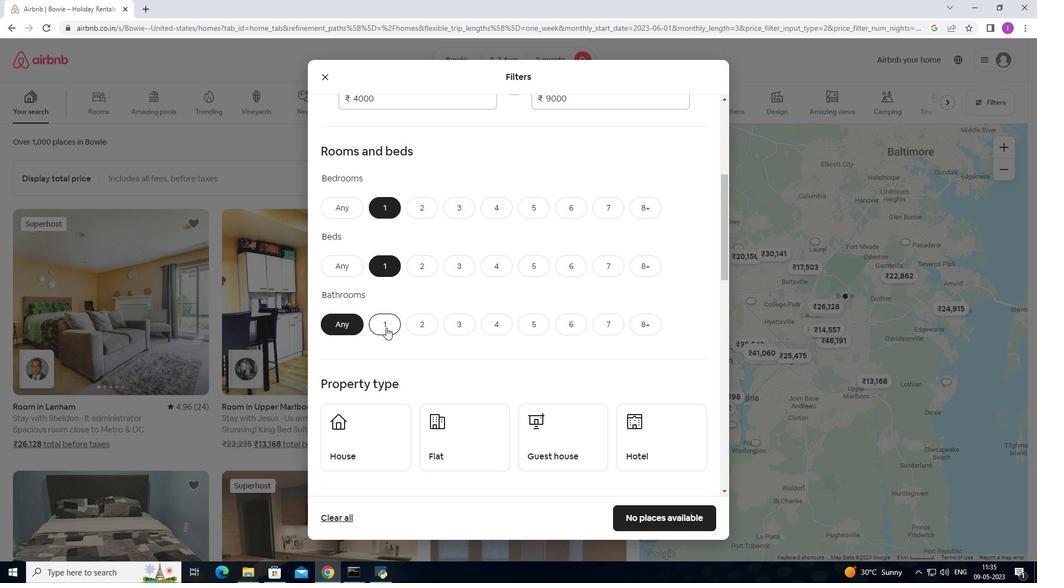 
Action: Mouse pressed left at (386, 328)
Screenshot: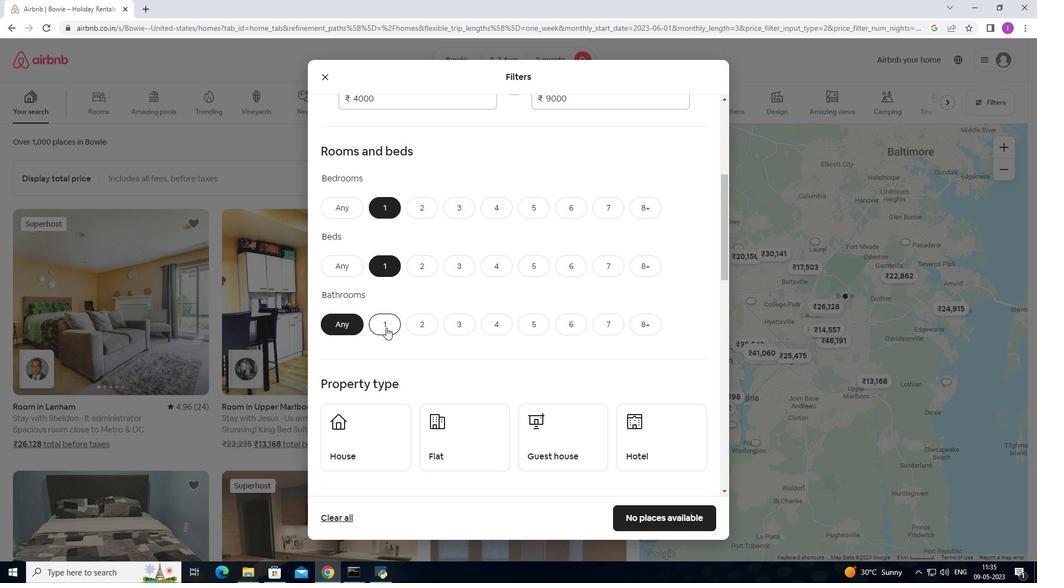 
Action: Mouse moved to (406, 354)
Screenshot: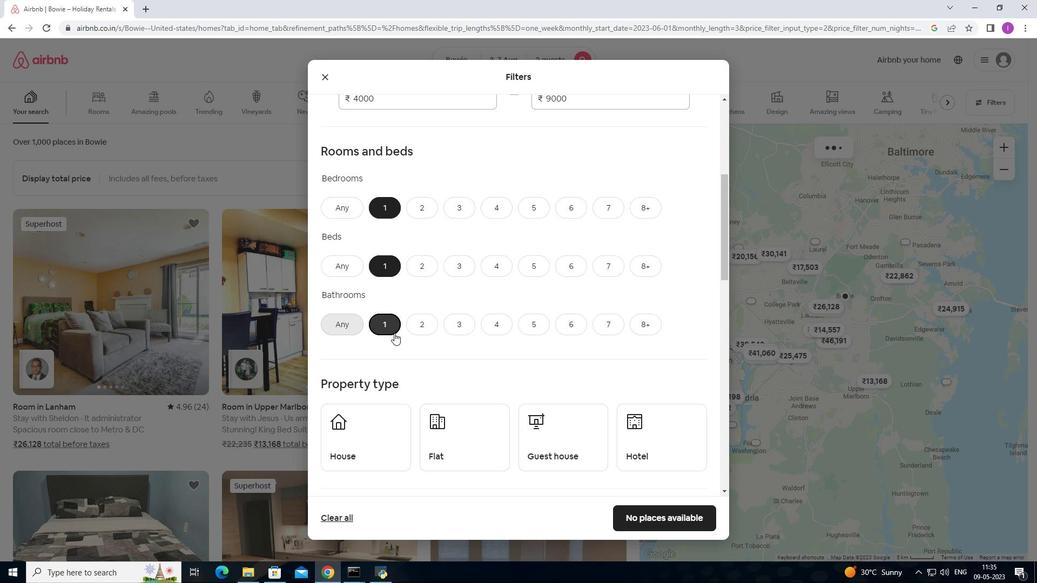 
Action: Mouse scrolled (406, 353) with delta (0, 0)
Screenshot: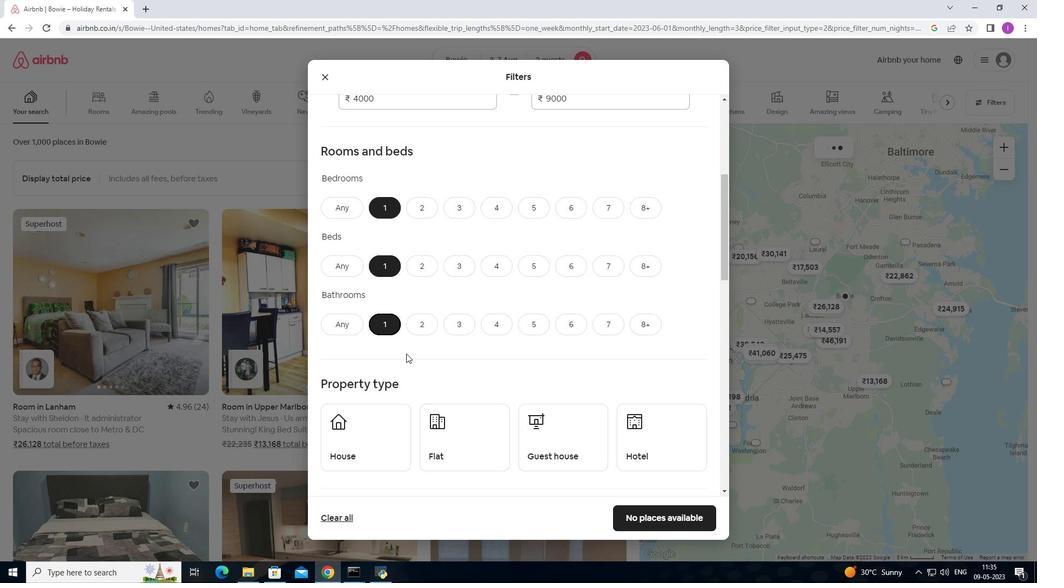 
Action: Mouse scrolled (406, 353) with delta (0, 0)
Screenshot: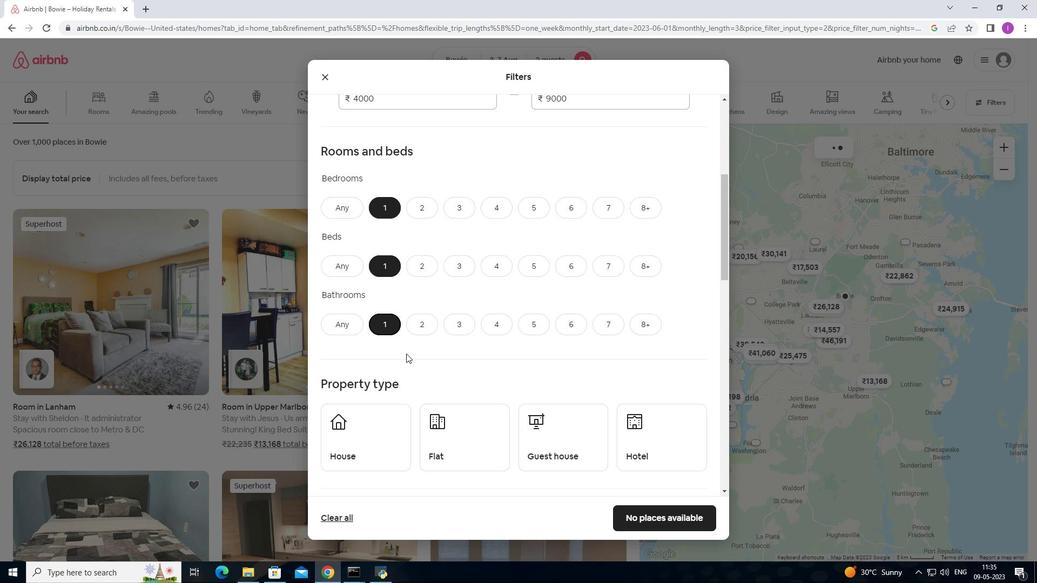 
Action: Mouse moved to (384, 348)
Screenshot: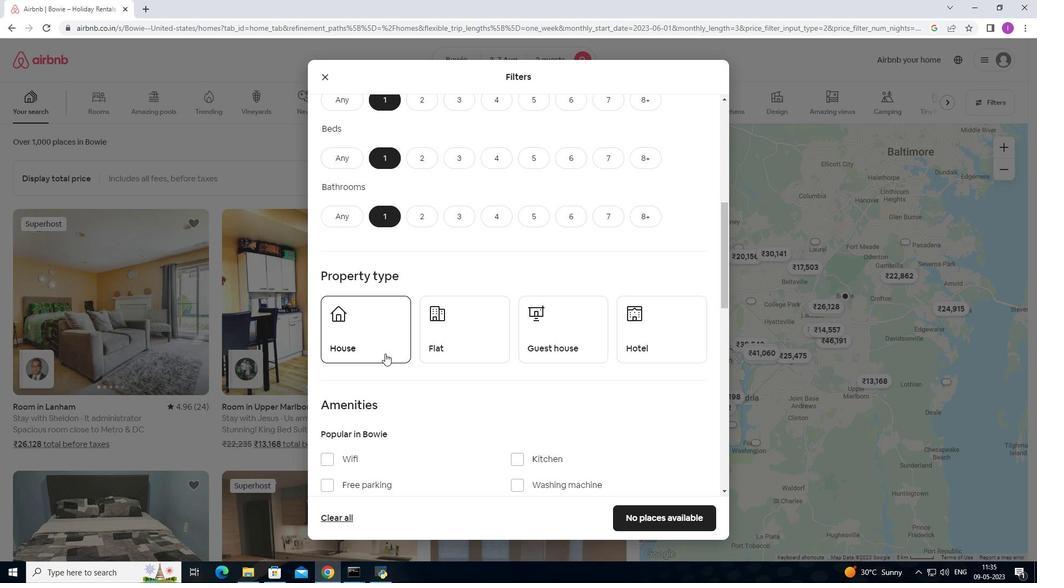 
Action: Mouse pressed left at (384, 348)
Screenshot: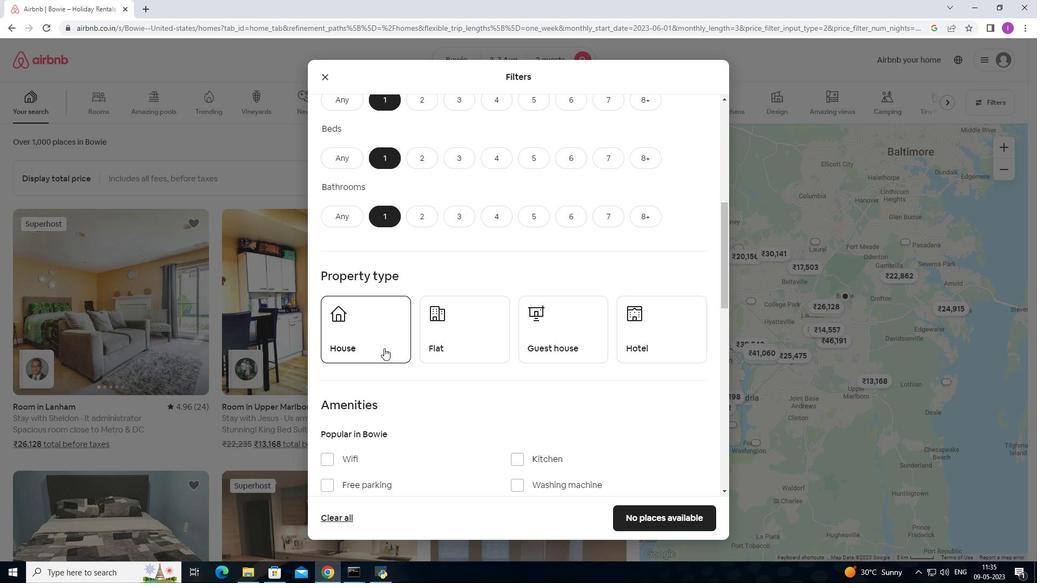 
Action: Mouse moved to (440, 341)
Screenshot: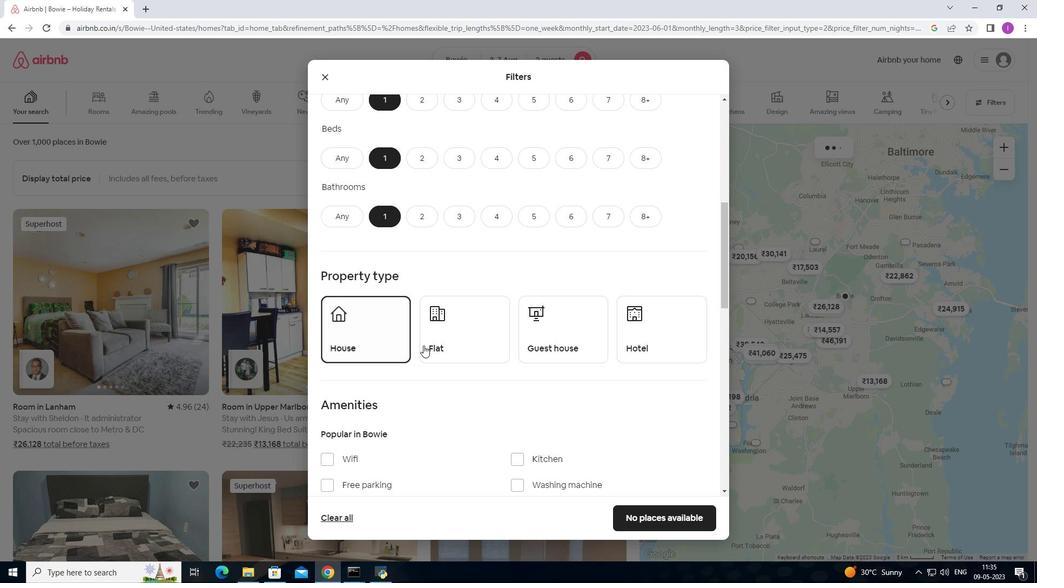 
Action: Mouse pressed left at (440, 341)
Screenshot: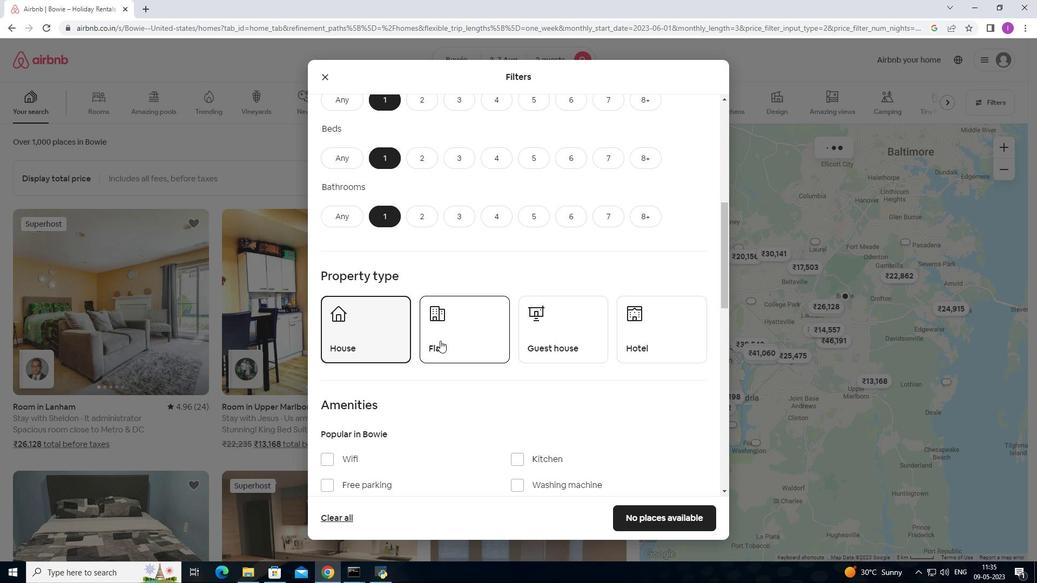 
Action: Mouse moved to (544, 337)
Screenshot: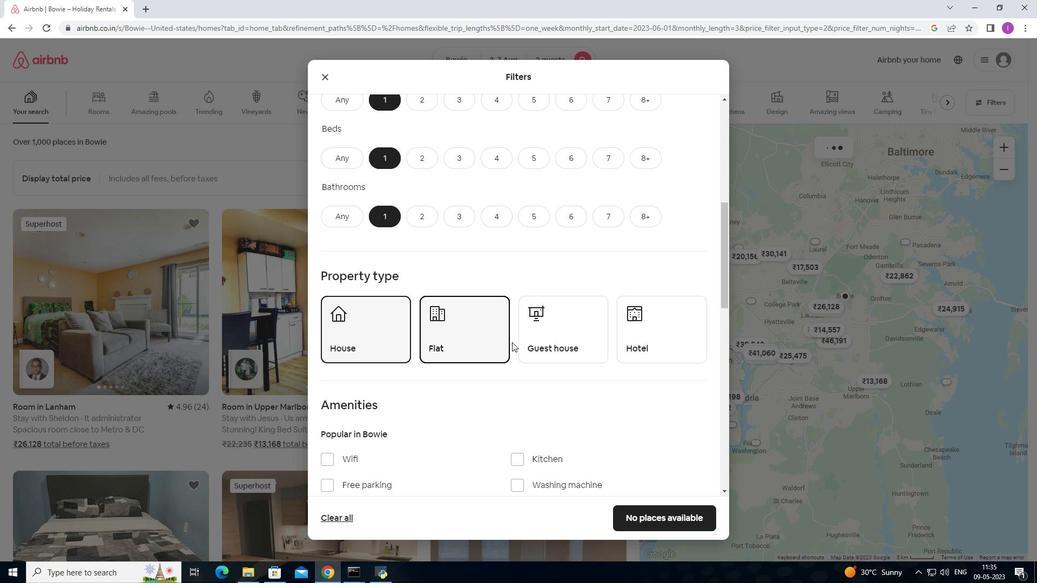 
Action: Mouse pressed left at (544, 337)
Screenshot: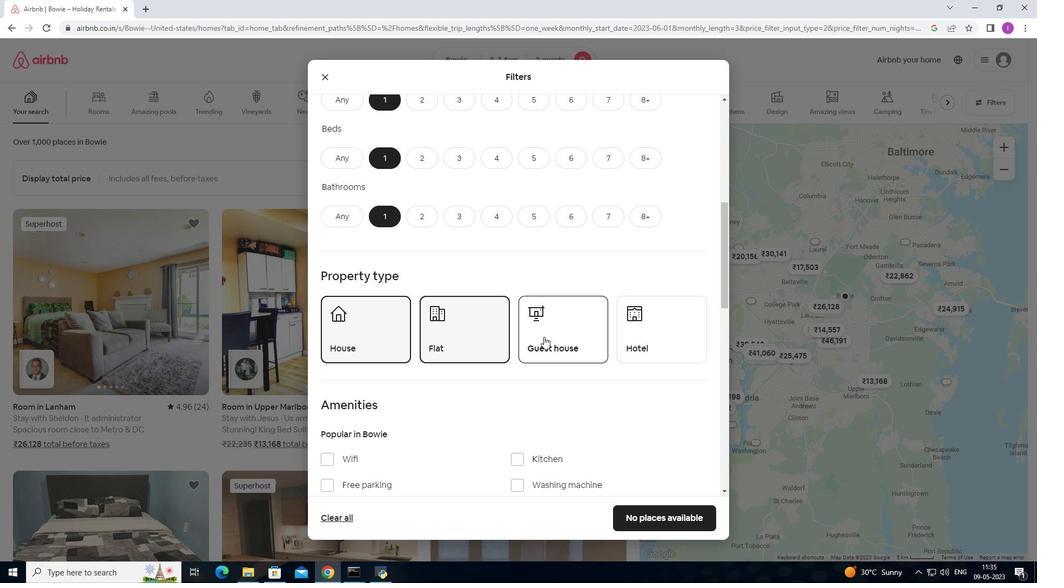 
Action: Mouse moved to (673, 344)
Screenshot: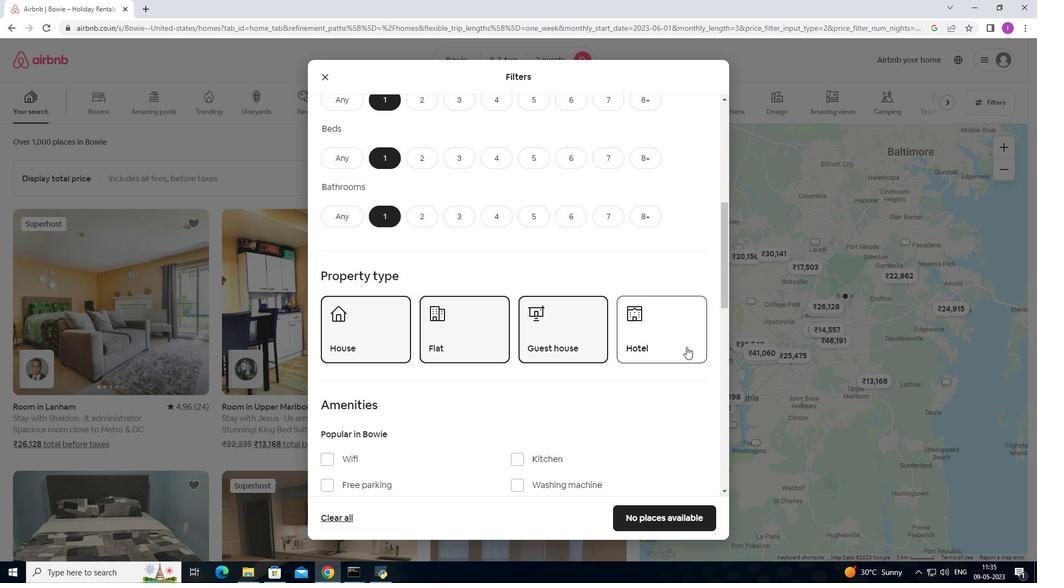 
Action: Mouse pressed left at (673, 344)
Screenshot: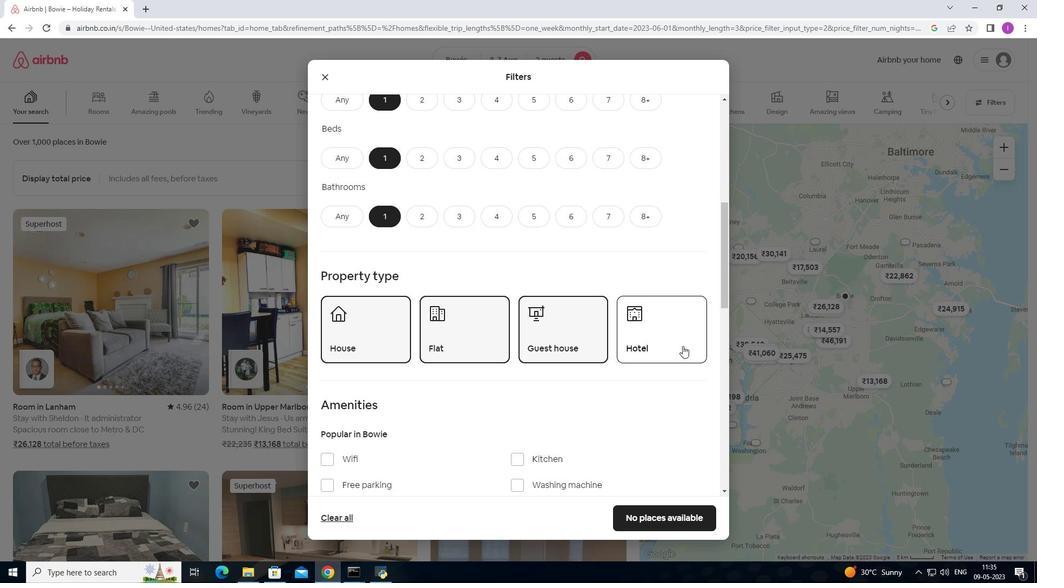 
Action: Mouse moved to (553, 357)
Screenshot: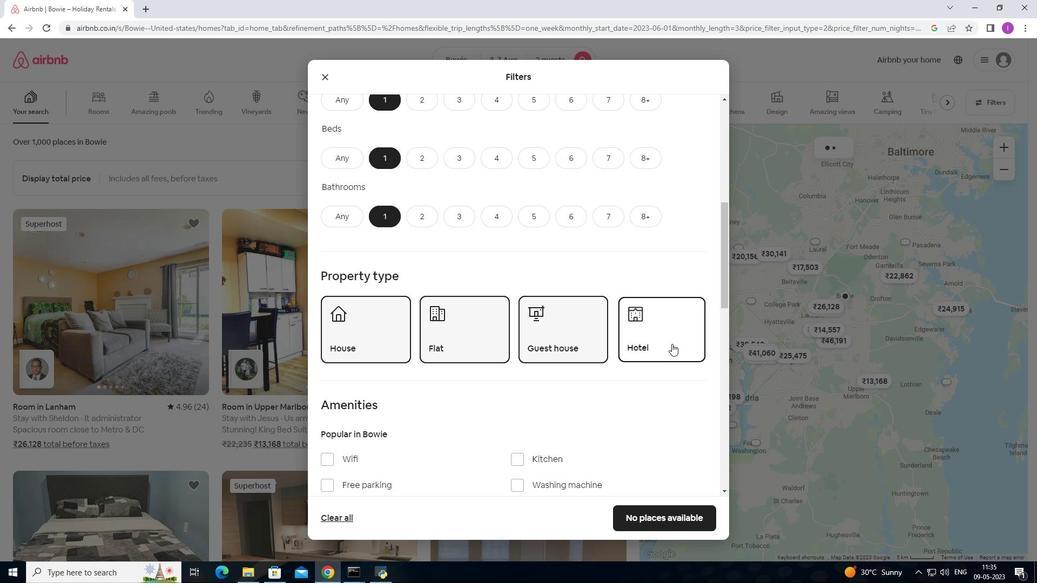 
Action: Mouse scrolled (553, 356) with delta (0, 0)
Screenshot: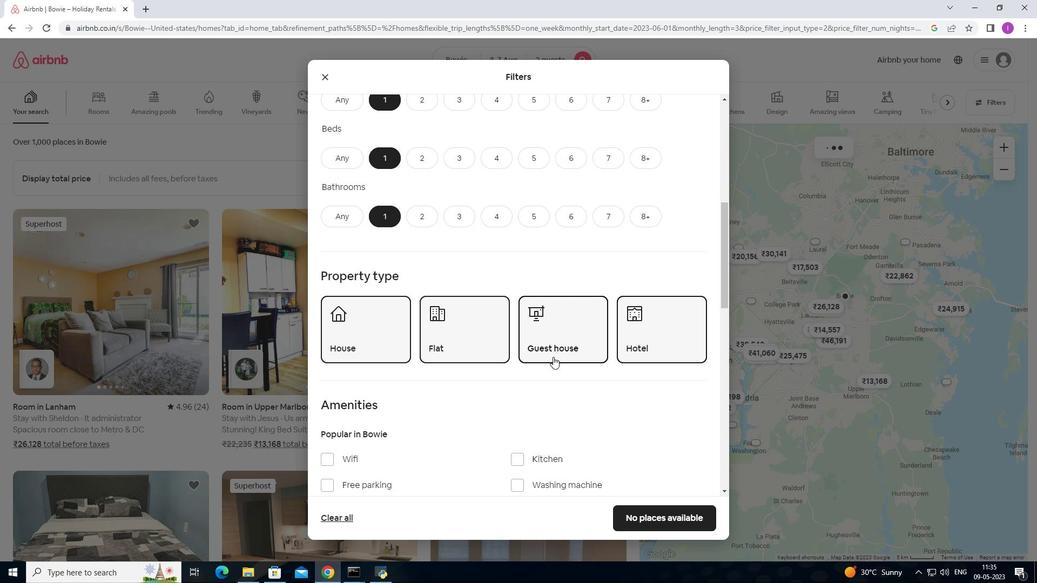 
Action: Mouse scrolled (553, 356) with delta (0, 0)
Screenshot: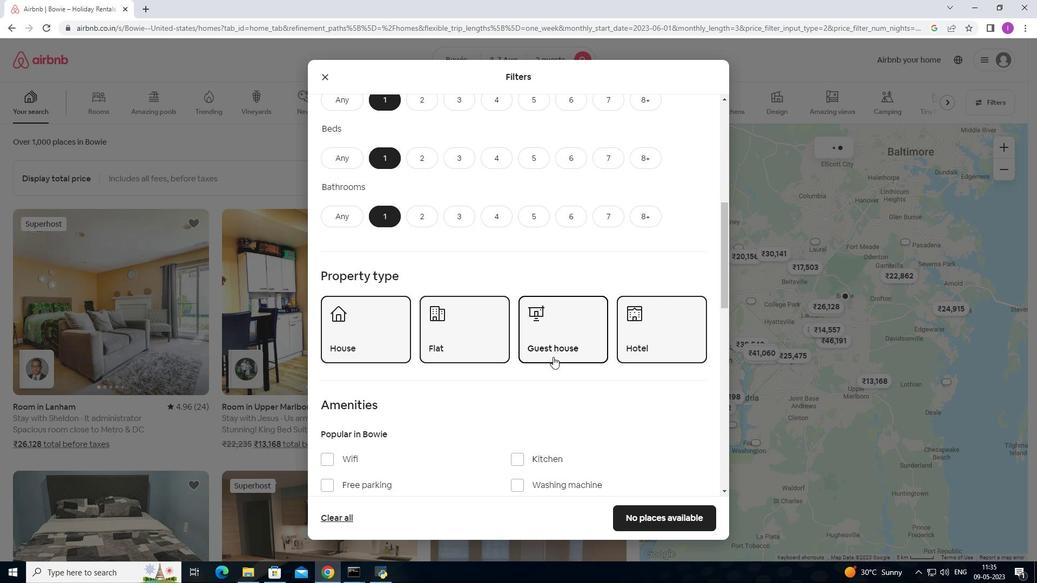 
Action: Mouse moved to (557, 352)
Screenshot: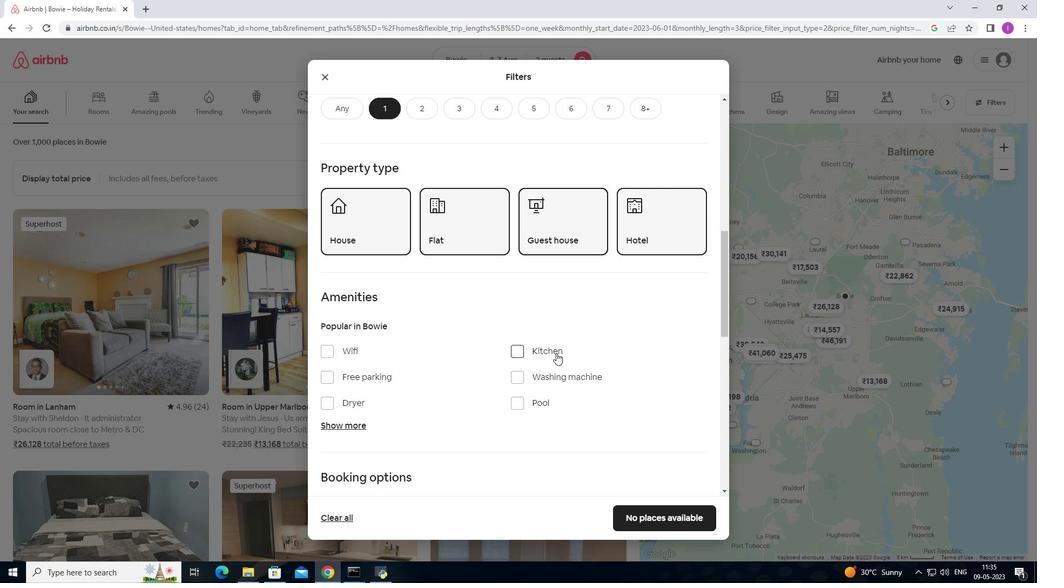 
Action: Mouse scrolled (557, 352) with delta (0, 0)
Screenshot: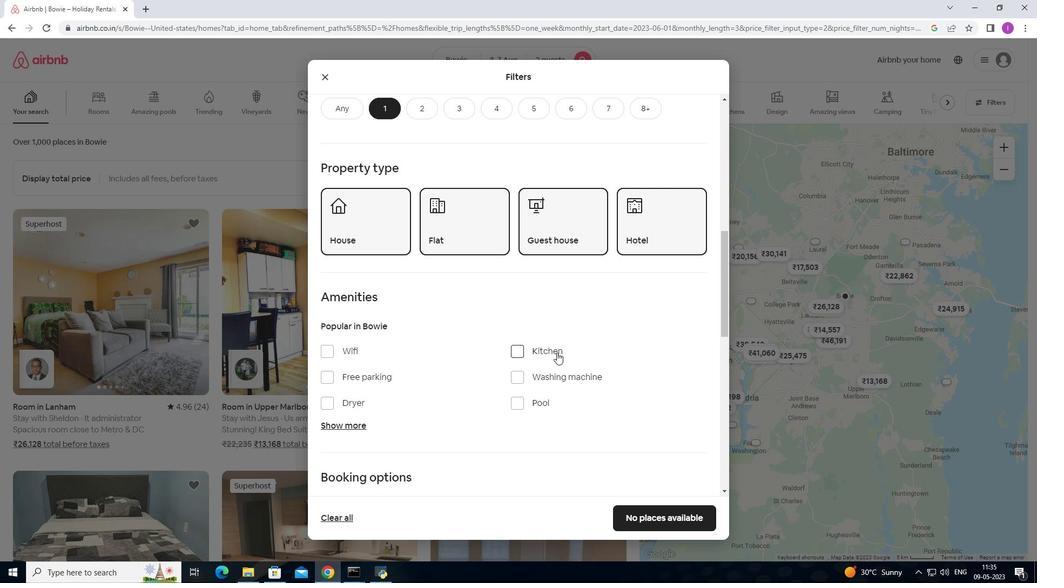
Action: Mouse moved to (557, 347)
Screenshot: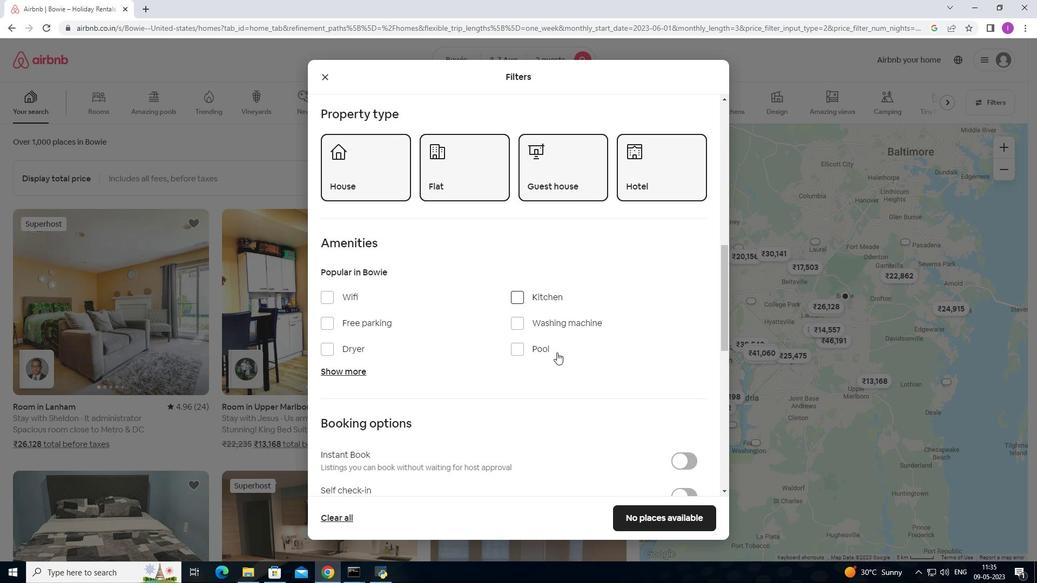 
Action: Mouse scrolled (557, 346) with delta (0, 0)
Screenshot: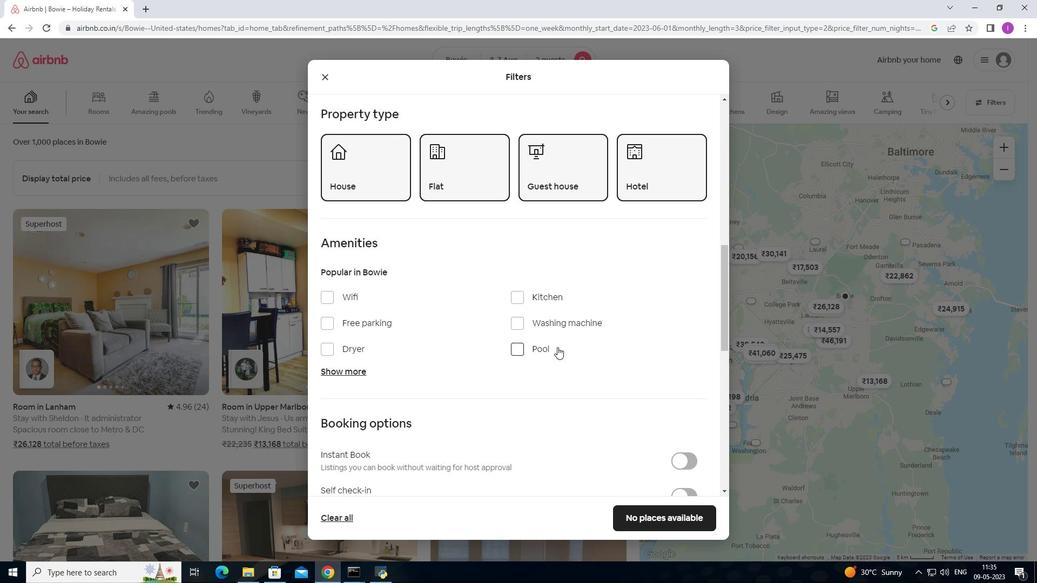 
Action: Mouse moved to (418, 301)
Screenshot: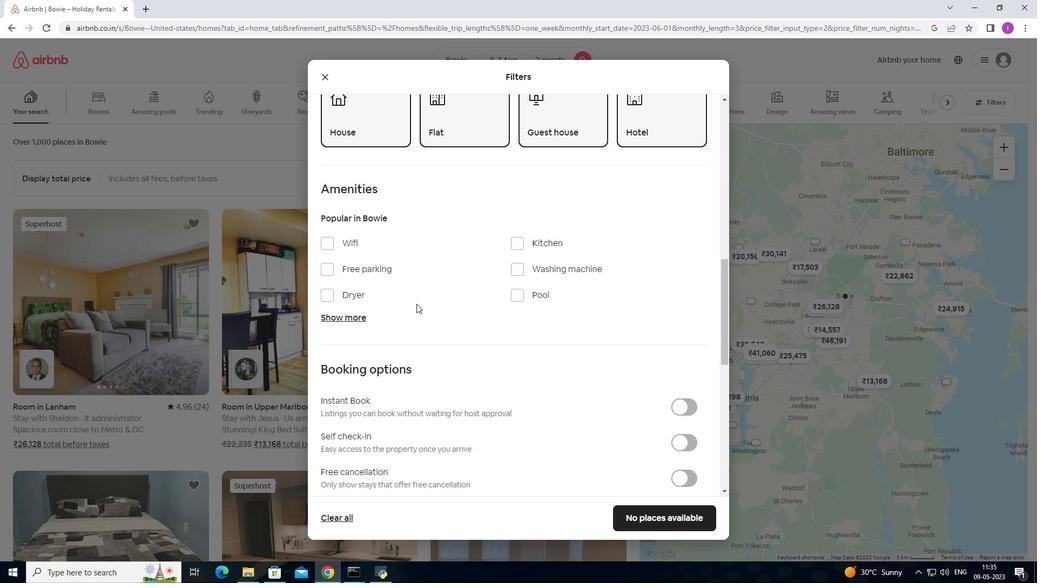 
Action: Mouse scrolled (418, 301) with delta (0, 0)
Screenshot: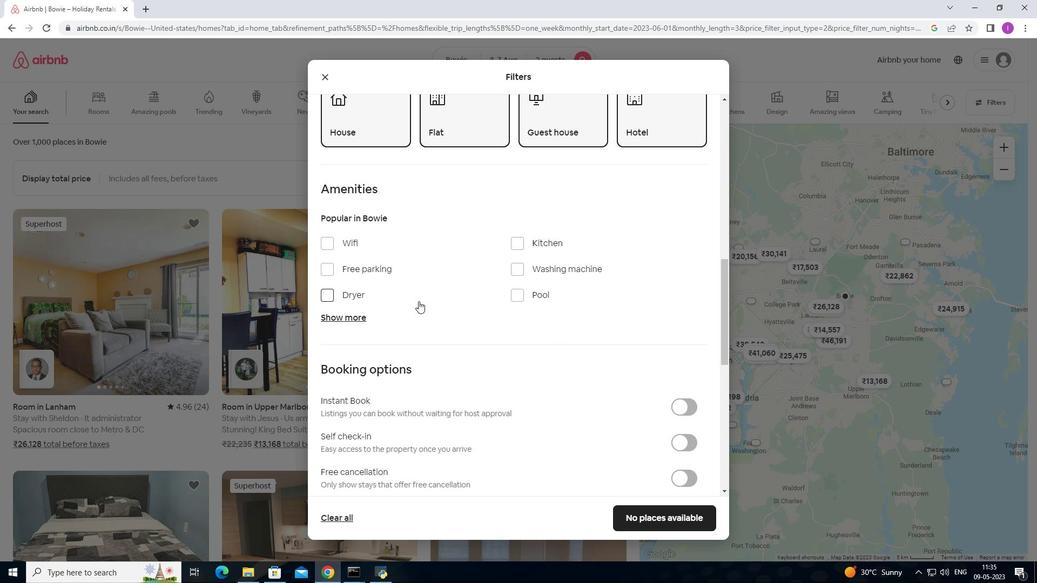 
Action: Mouse moved to (430, 291)
Screenshot: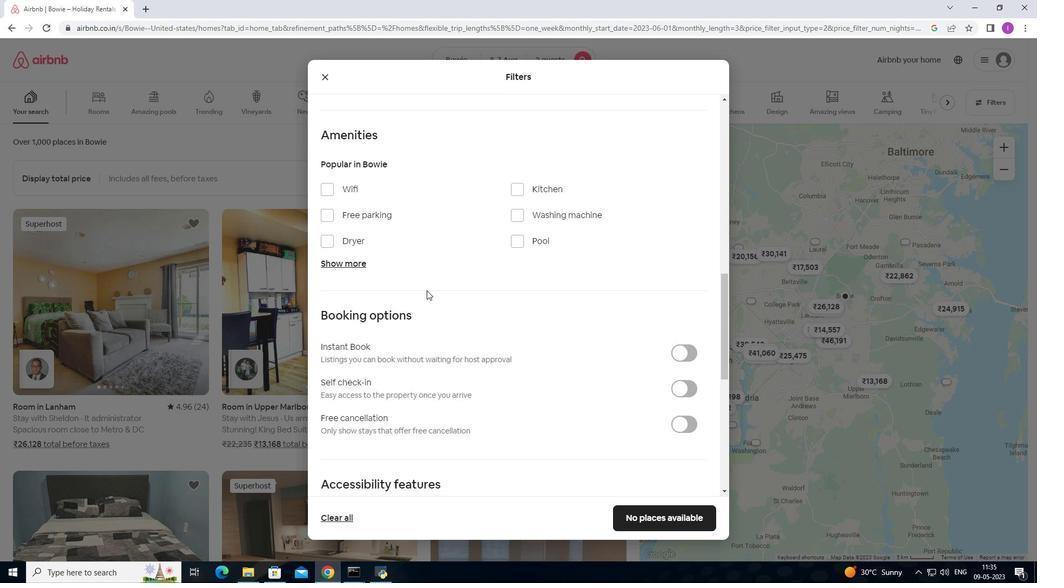 
Action: Mouse scrolled (428, 290) with delta (0, 0)
Screenshot: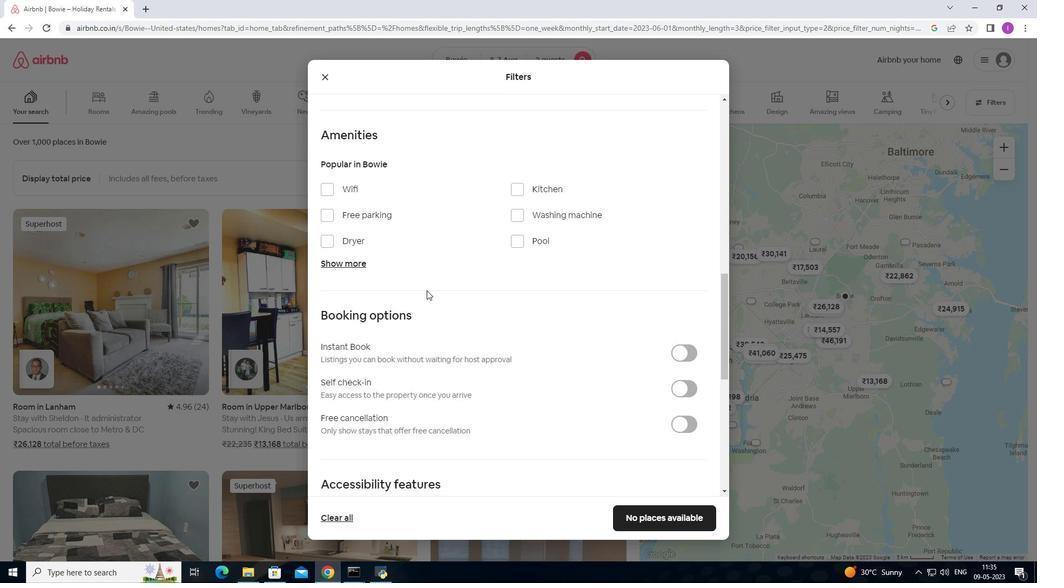 
Action: Mouse moved to (431, 291)
Screenshot: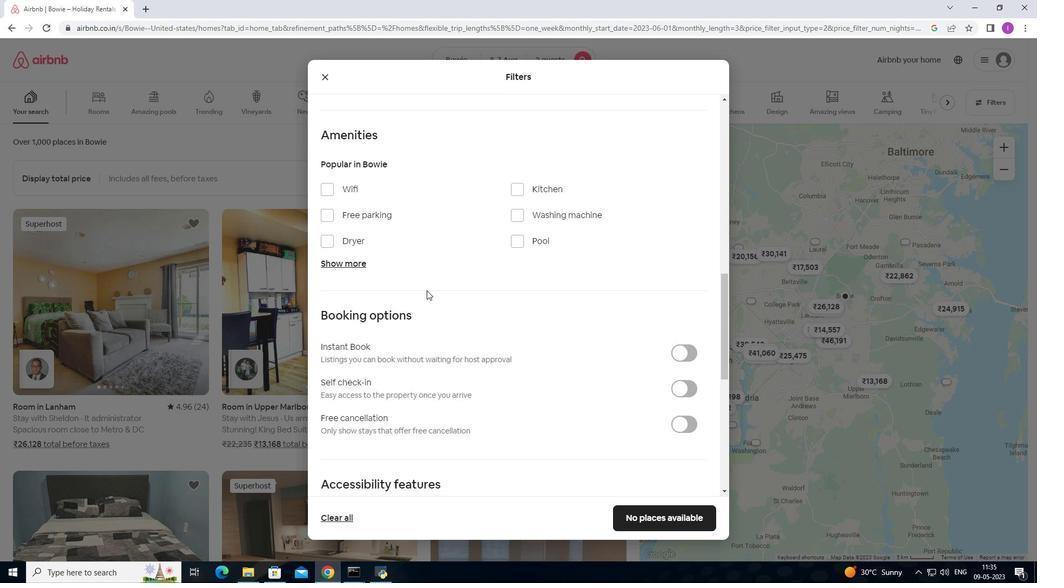 
Action: Mouse scrolled (430, 290) with delta (0, 0)
Screenshot: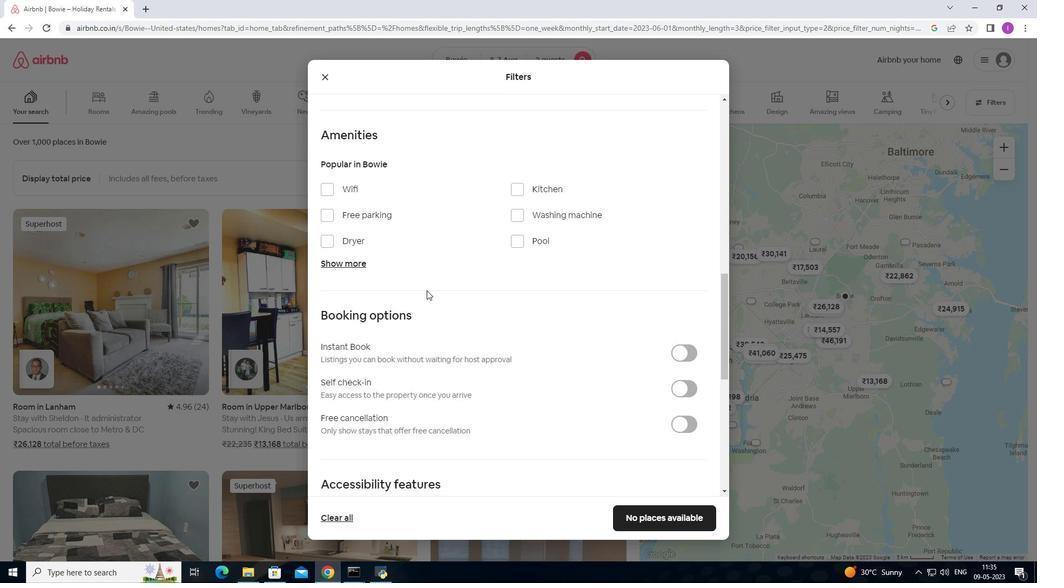 
Action: Mouse moved to (433, 291)
Screenshot: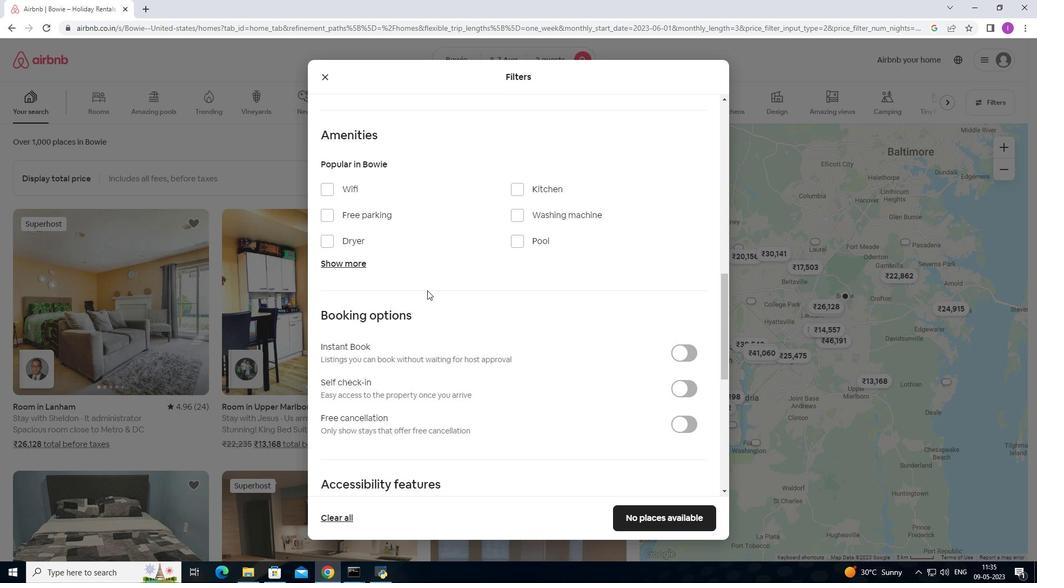 
Action: Mouse scrolled (433, 291) with delta (0, 0)
Screenshot: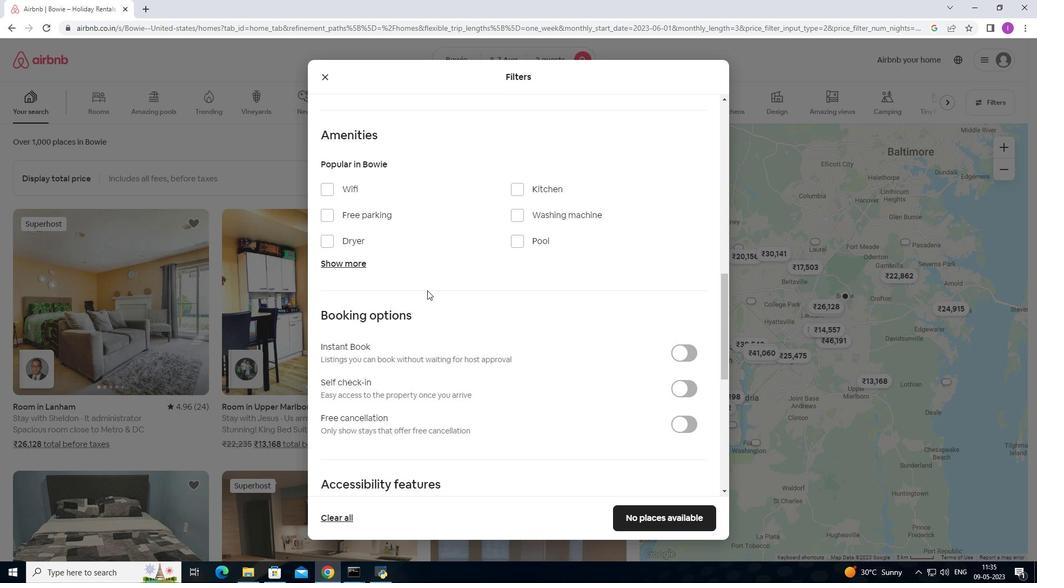 
Action: Mouse moved to (696, 228)
Screenshot: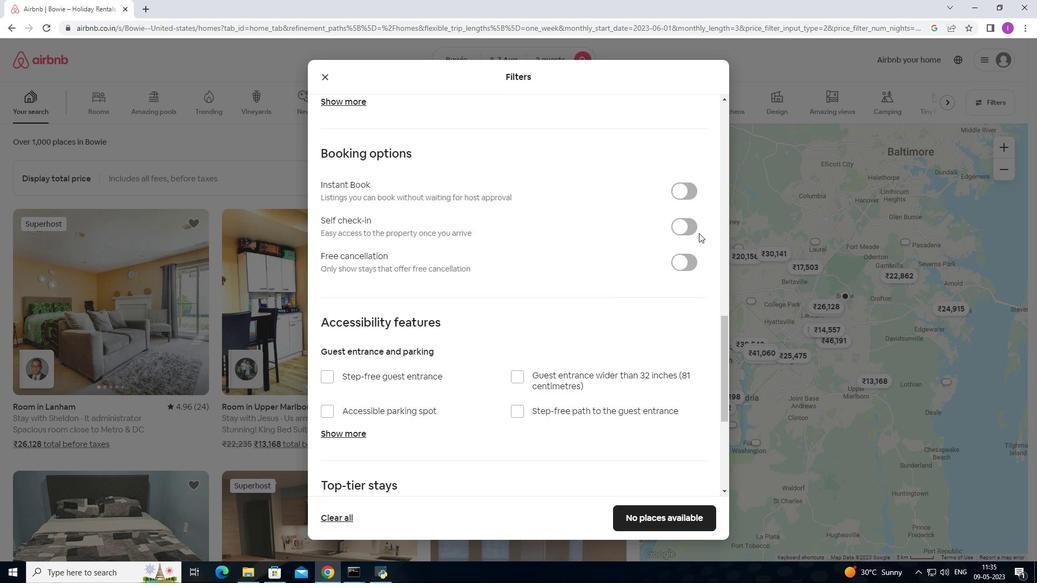
Action: Mouse pressed left at (696, 228)
Screenshot: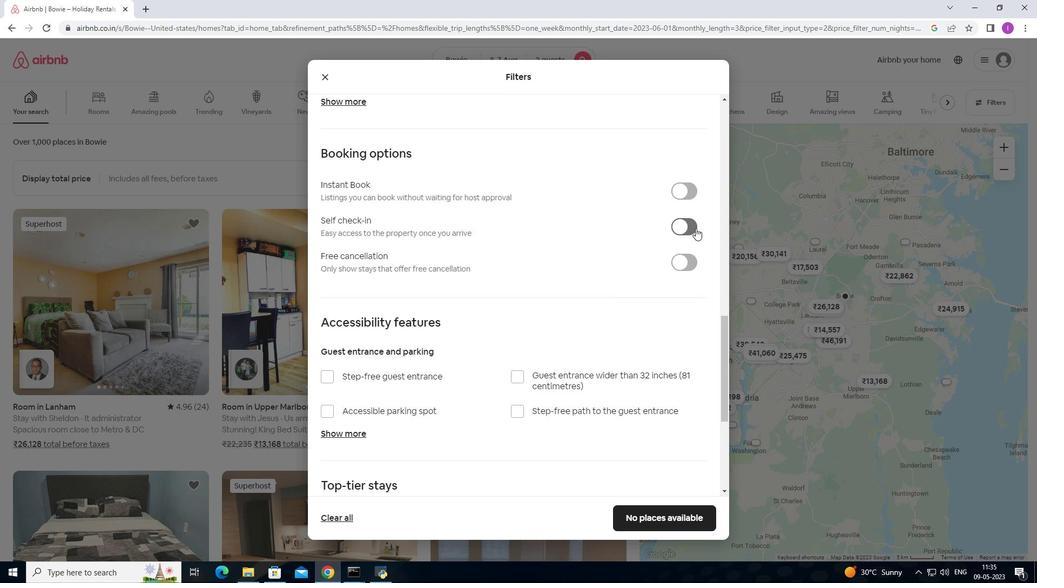 
Action: Mouse moved to (563, 296)
Screenshot: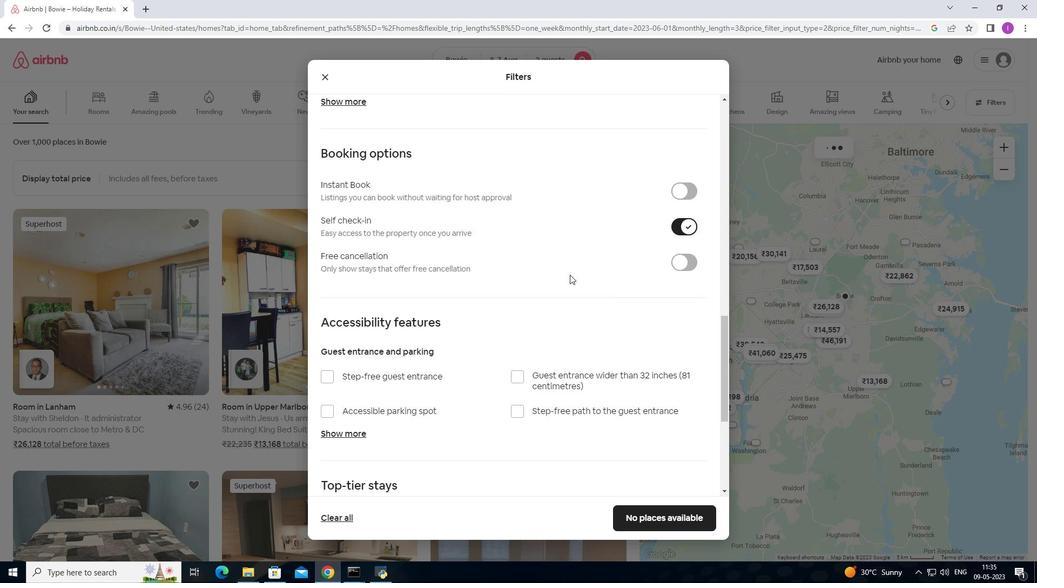 
Action: Mouse scrolled (563, 295) with delta (0, 0)
Screenshot: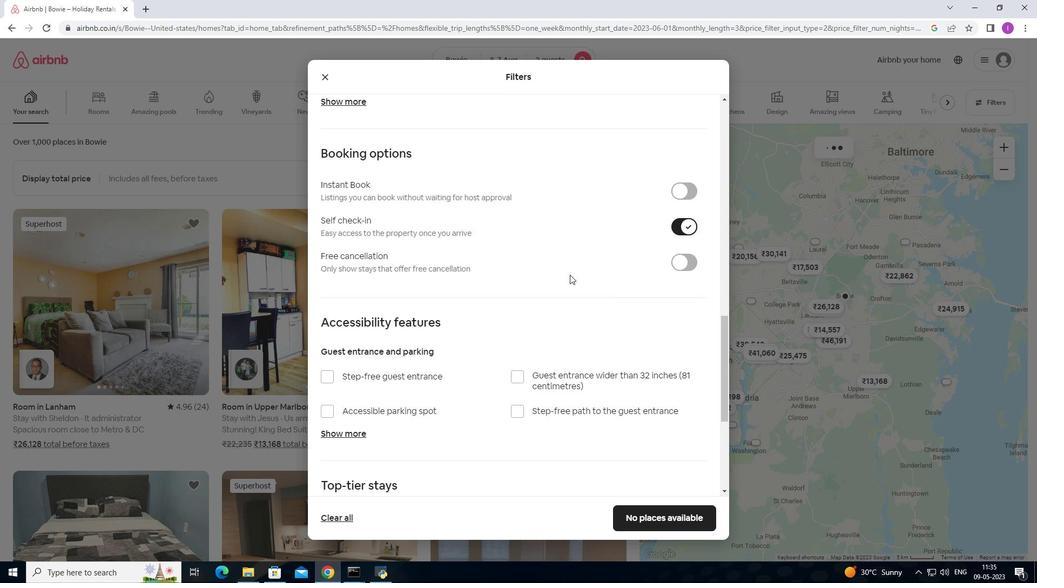 
Action: Mouse moved to (563, 299)
Screenshot: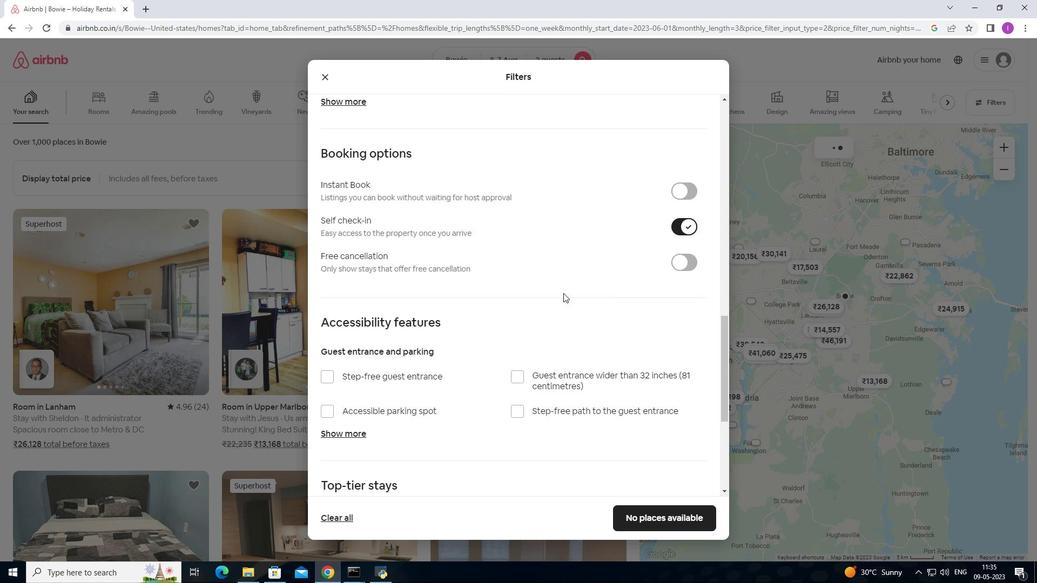 
Action: Mouse scrolled (563, 298) with delta (0, 0)
Screenshot: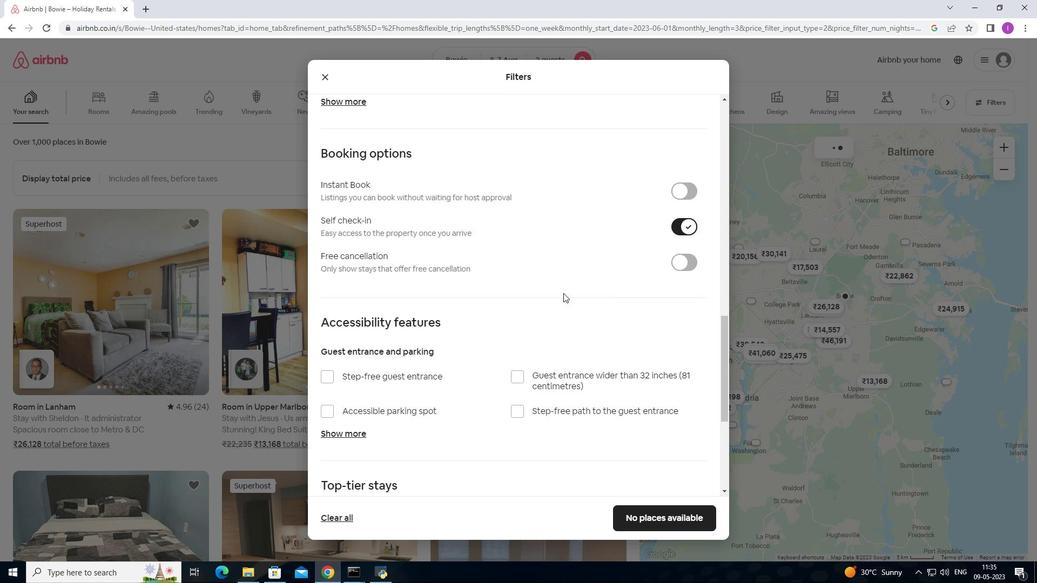 
Action: Mouse moved to (563, 301)
Screenshot: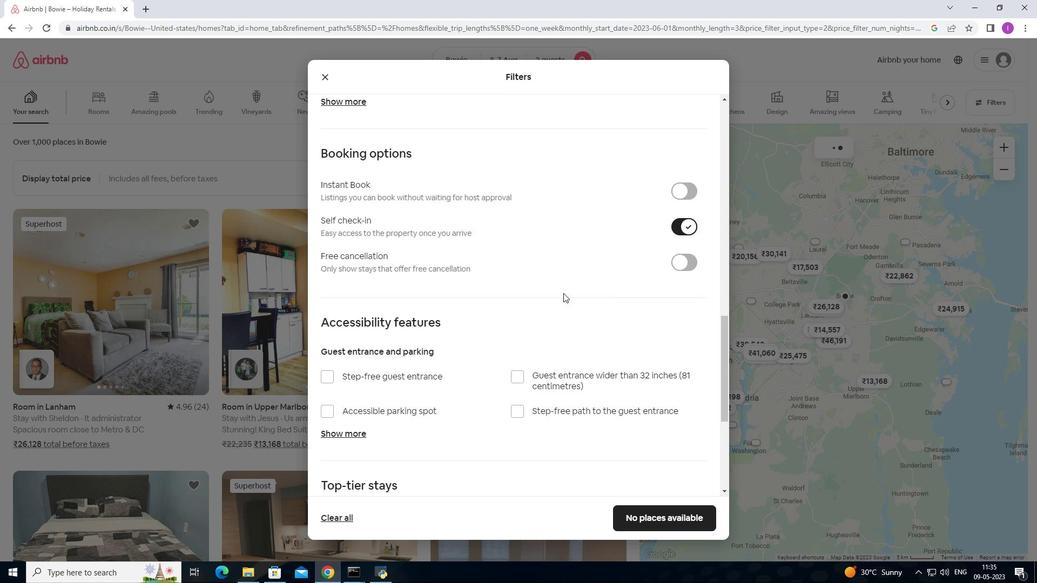 
Action: Mouse scrolled (563, 301) with delta (0, 0)
Screenshot: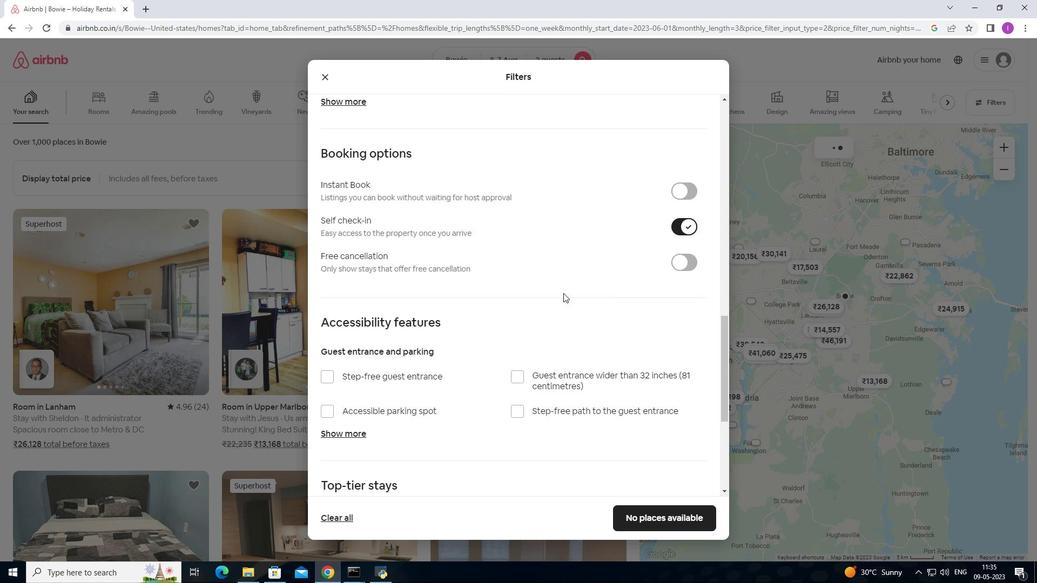 
Action: Mouse moved to (557, 314)
Screenshot: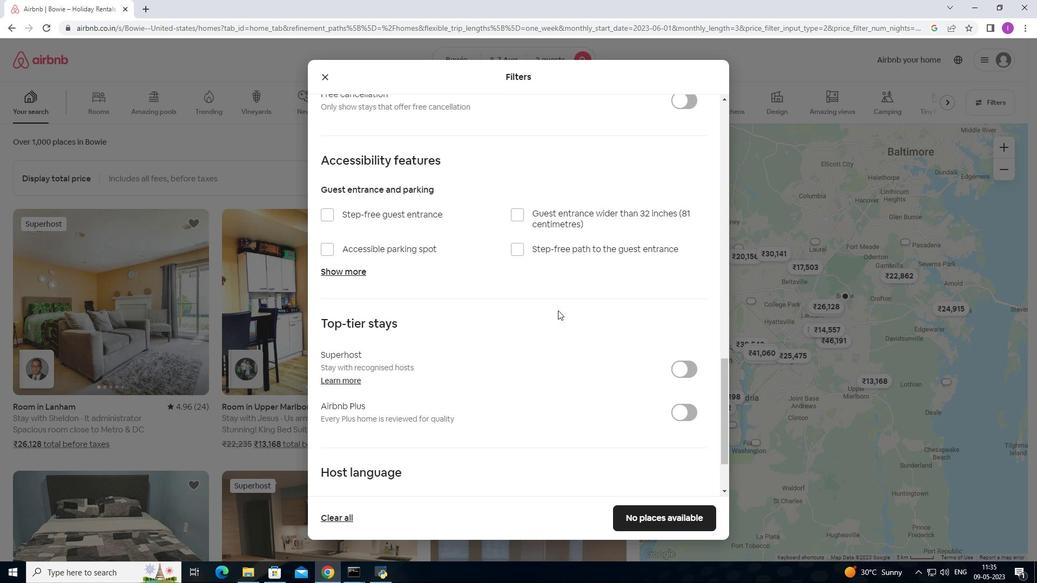 
Action: Mouse scrolled (557, 313) with delta (0, 0)
Screenshot: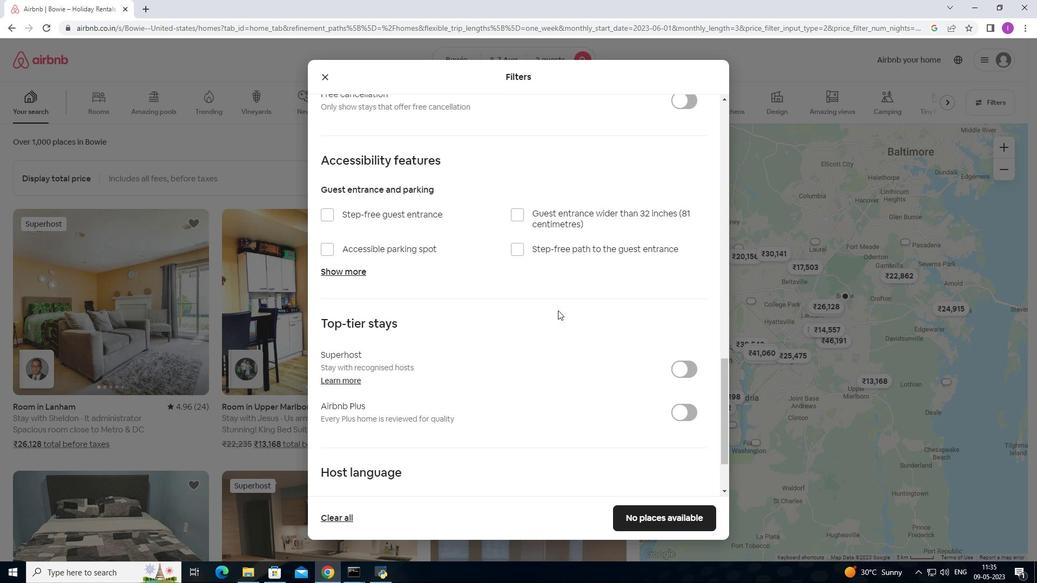 
Action: Mouse moved to (556, 315)
Screenshot: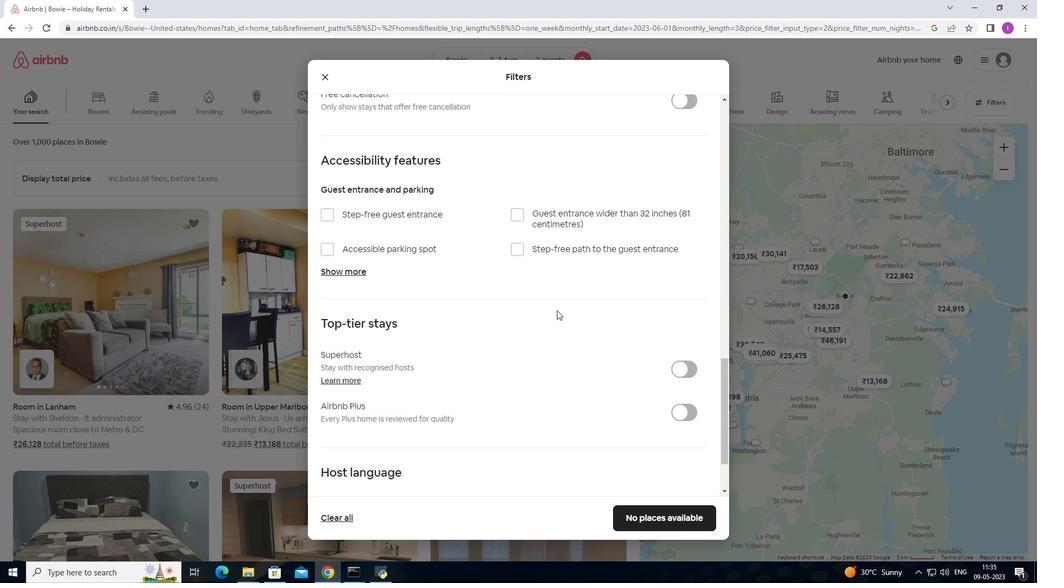 
Action: Mouse scrolled (556, 315) with delta (0, 0)
Screenshot: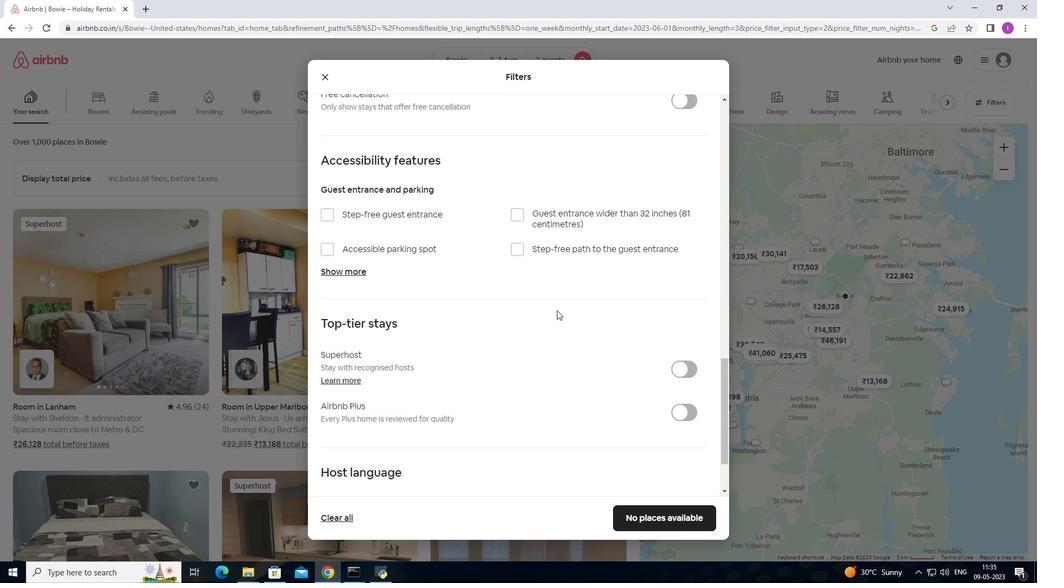 
Action: Mouse moved to (556, 317)
Screenshot: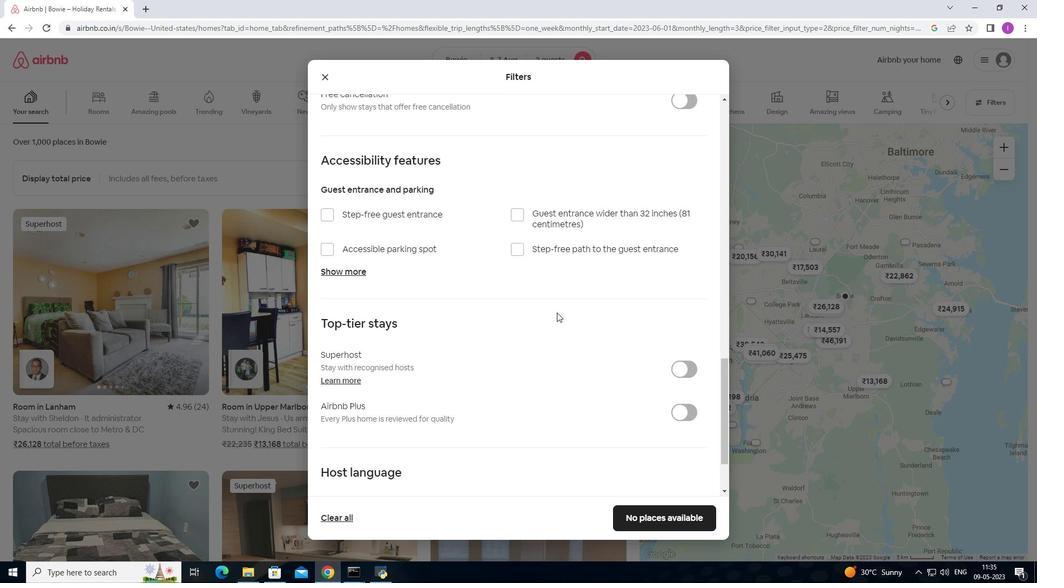 
Action: Mouse scrolled (556, 316) with delta (0, 0)
Screenshot: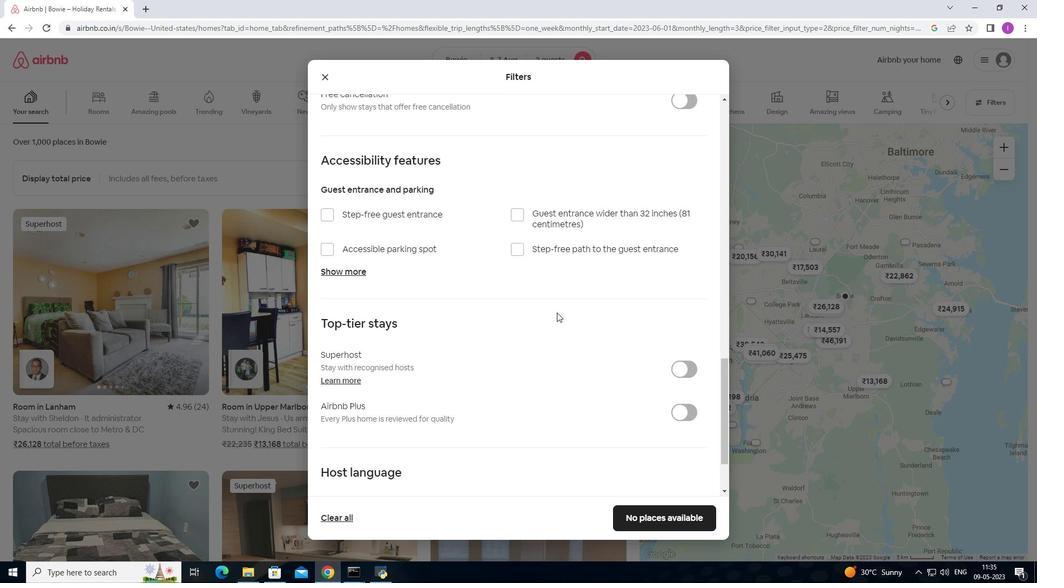 
Action: Mouse moved to (543, 329)
Screenshot: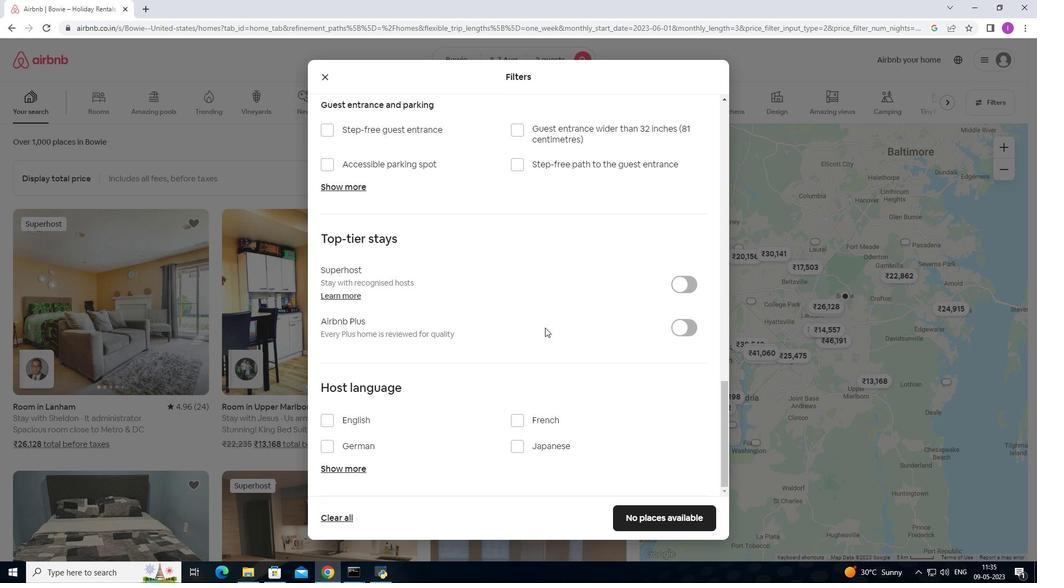 
Action: Mouse scrolled (543, 328) with delta (0, 0)
Screenshot: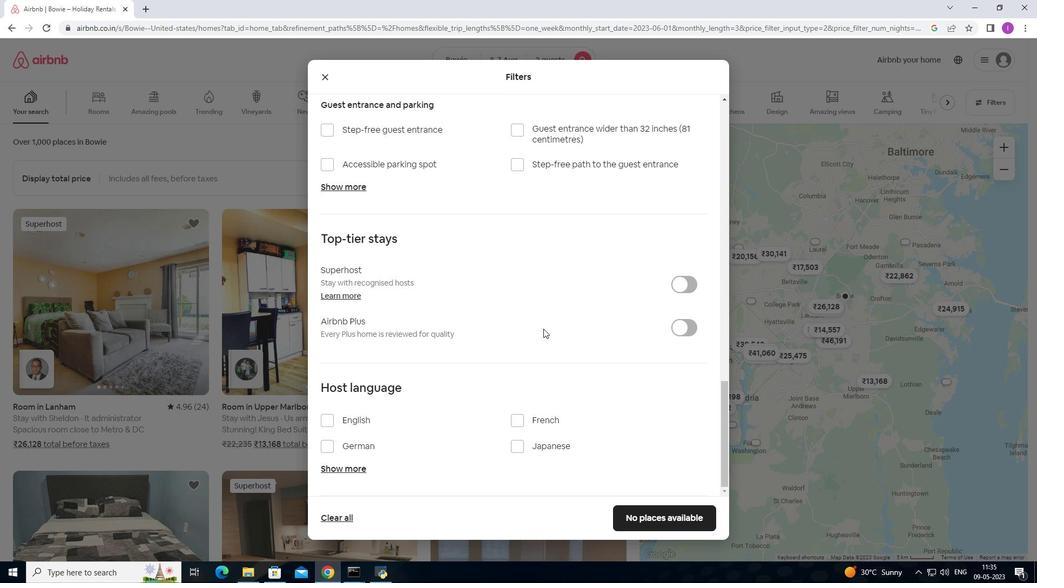 
Action: Mouse moved to (543, 329)
Screenshot: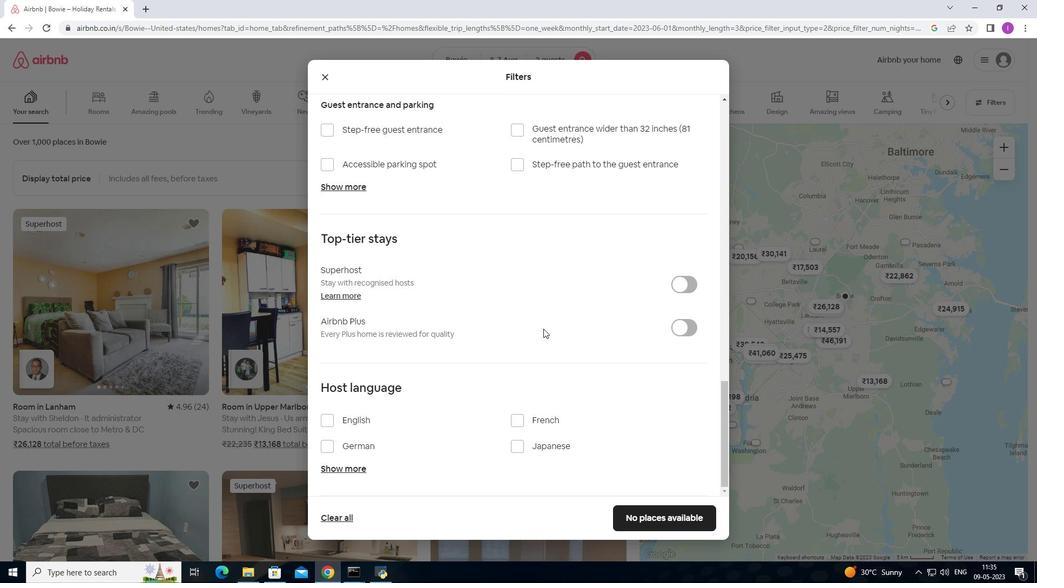 
Action: Mouse scrolled (543, 328) with delta (0, 0)
Screenshot: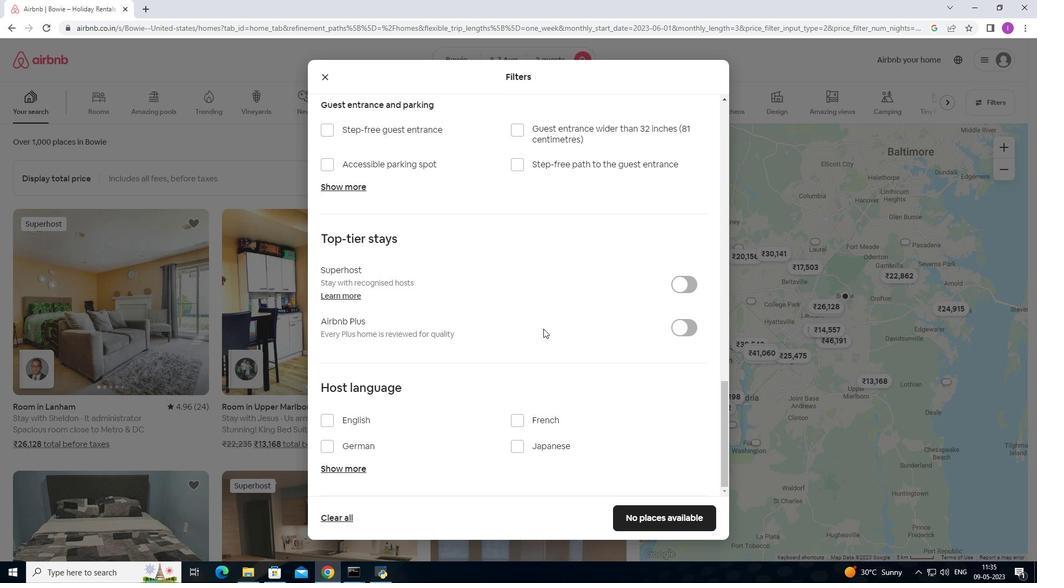 
Action: Mouse moved to (542, 330)
Screenshot: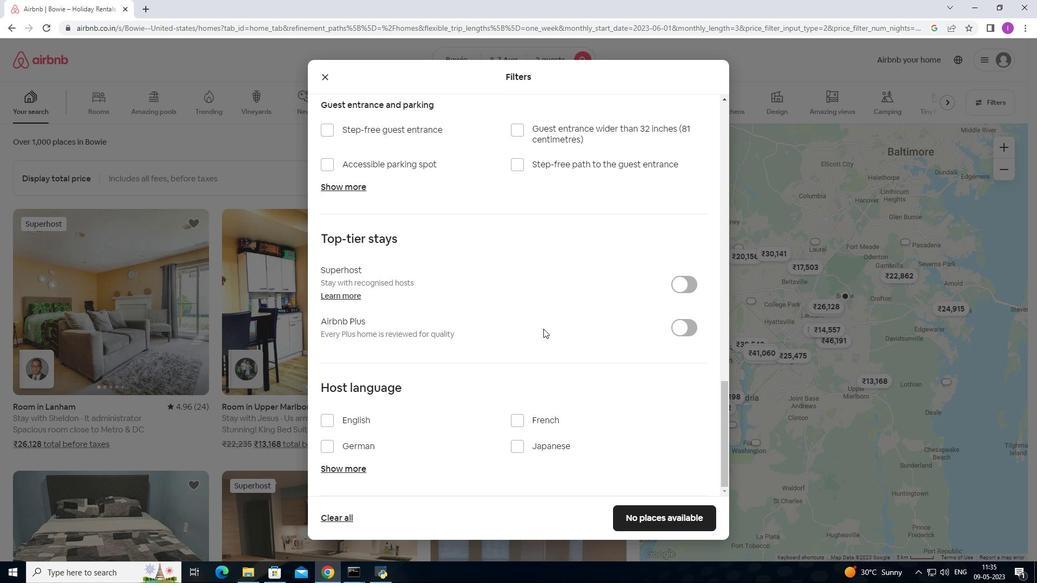 
Action: Mouse scrolled (542, 329) with delta (0, 0)
Screenshot: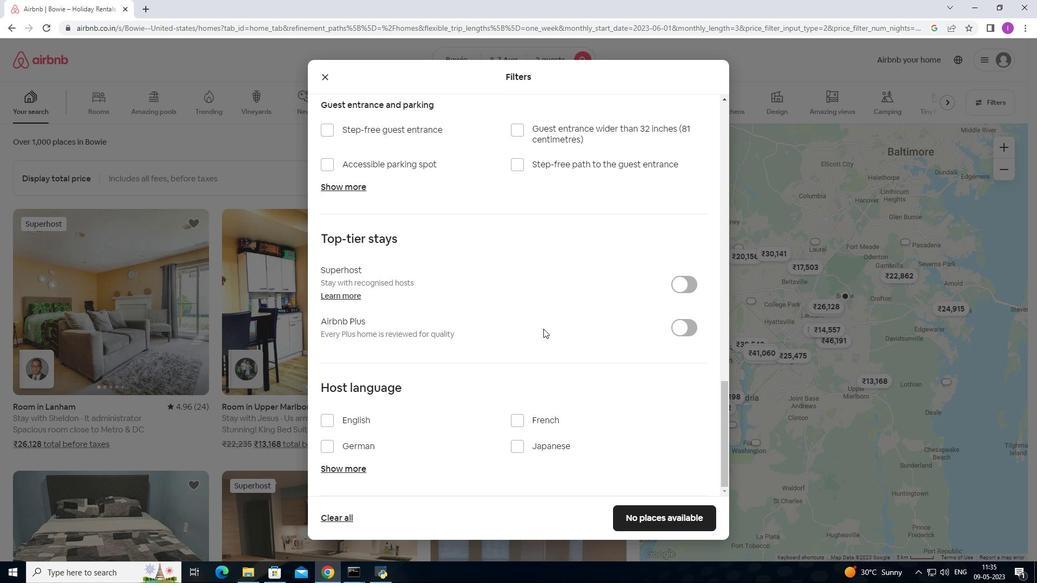 
Action: Mouse moved to (324, 419)
Screenshot: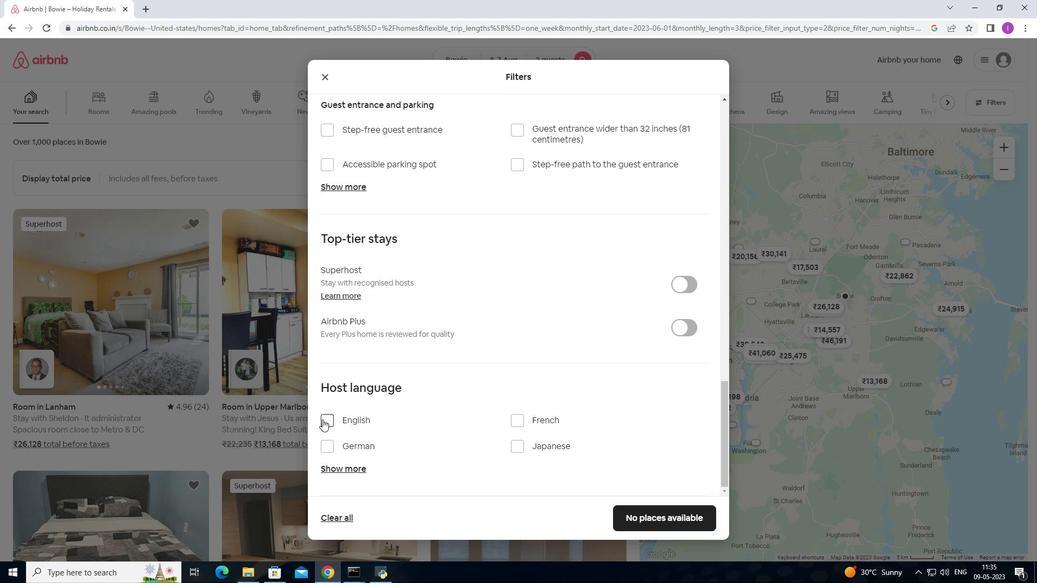 
Action: Mouse pressed left at (324, 419)
Screenshot: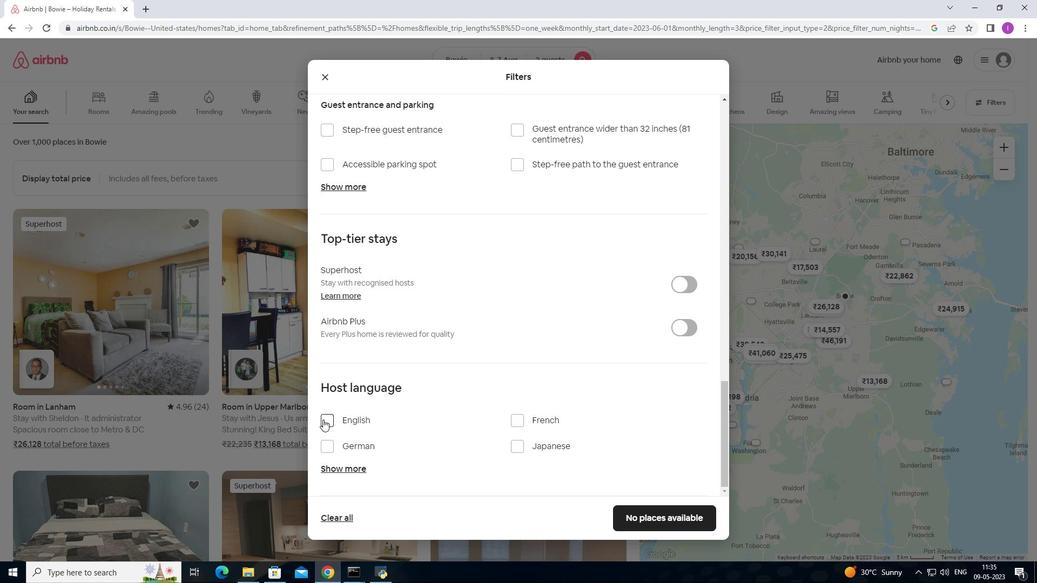 
Action: Mouse moved to (669, 522)
Screenshot: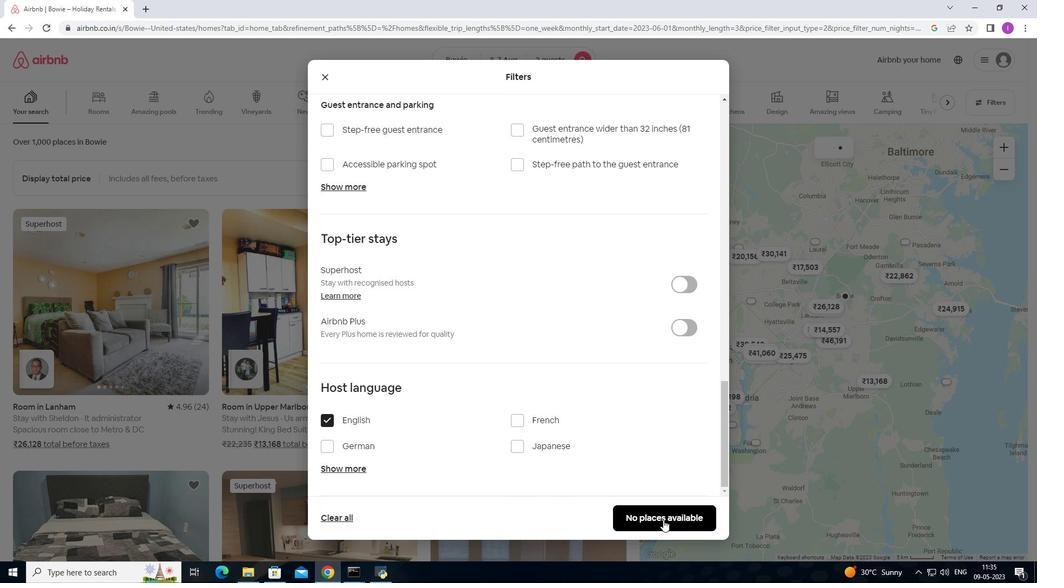 
Action: Mouse pressed left at (669, 522)
Screenshot: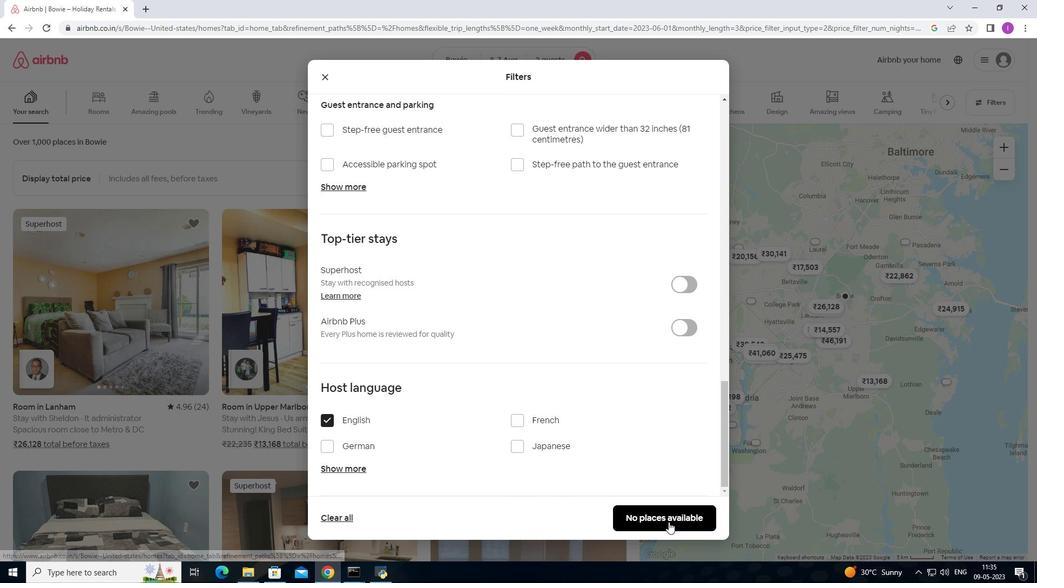 
Action: Mouse moved to (665, 505)
Screenshot: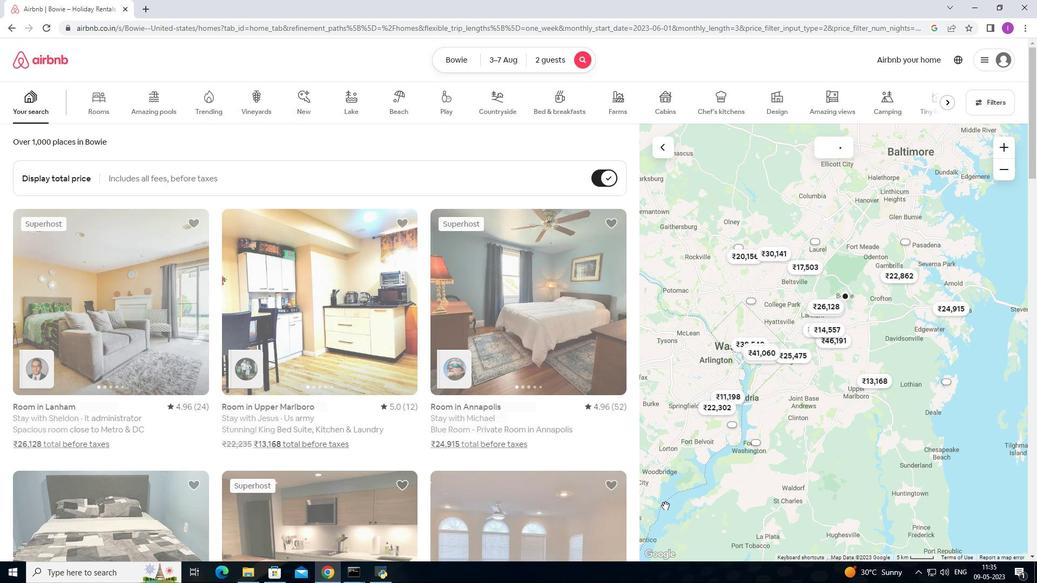 
